 Task: Open Card Card0000000123 in Board Board0000000031 in Workspace WS0000000011 in Trello. Add Member nikrathi889@gmail.com to Card Card0000000123 in Board Board0000000031 in Workspace WS0000000011 in Trello. Add Orange Label titled Label0000000123 to Card Card0000000123 in Board Board0000000031 in Workspace WS0000000011 in Trello. Add Checklist CL0000000123 to Card Card0000000123 in Board Board0000000031 in Workspace WS0000000011 in Trello. Add Dates with Start Date as Jun 01 2023 and Due Date as Jun 30 2023 to Card Card0000000123 in Board Board0000000031 in Workspace WS0000000011 in Trello
Action: Mouse moved to (575, 72)
Screenshot: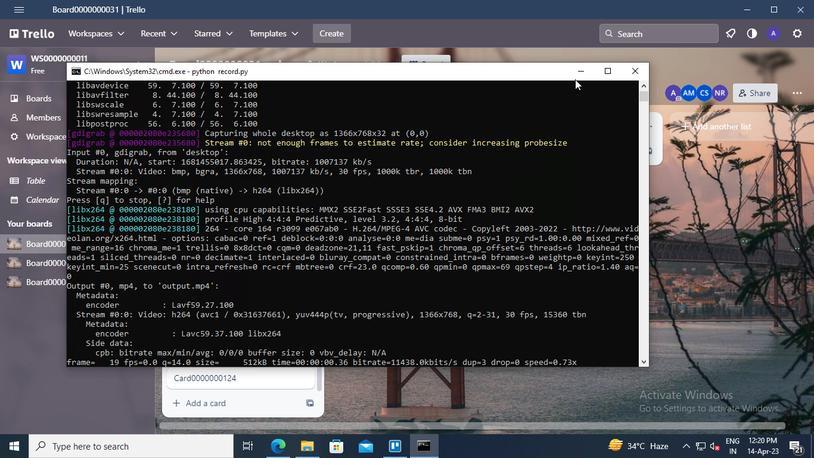 
Action: Mouse pressed left at (575, 72)
Screenshot: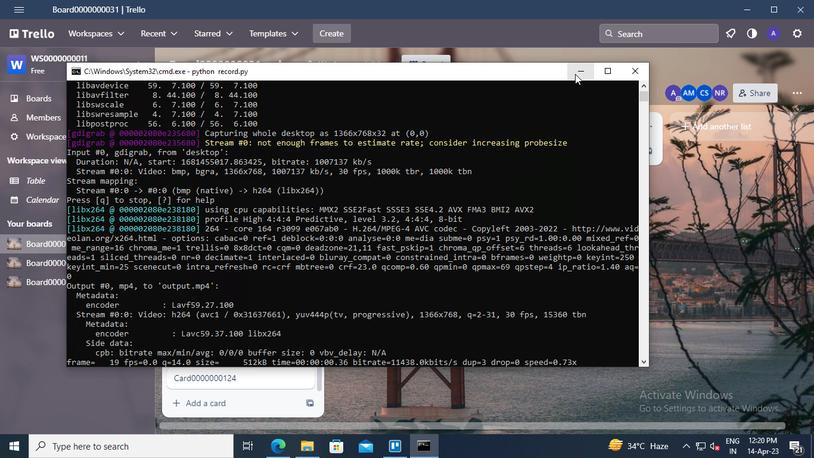 
Action: Mouse moved to (227, 354)
Screenshot: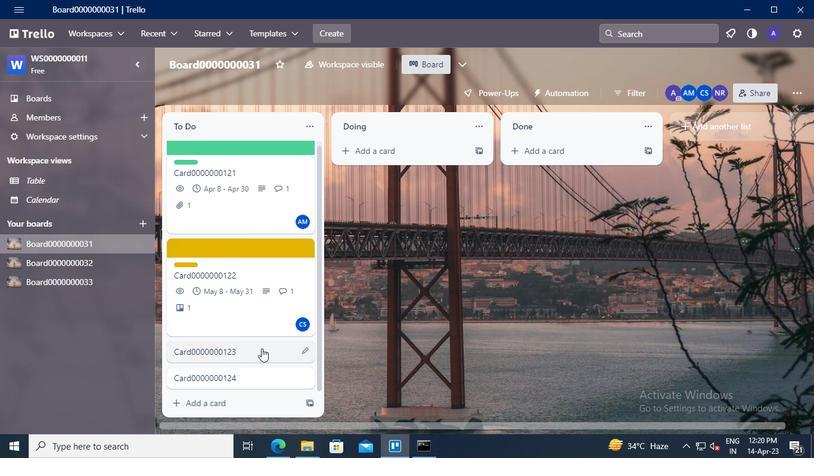 
Action: Mouse pressed left at (227, 354)
Screenshot: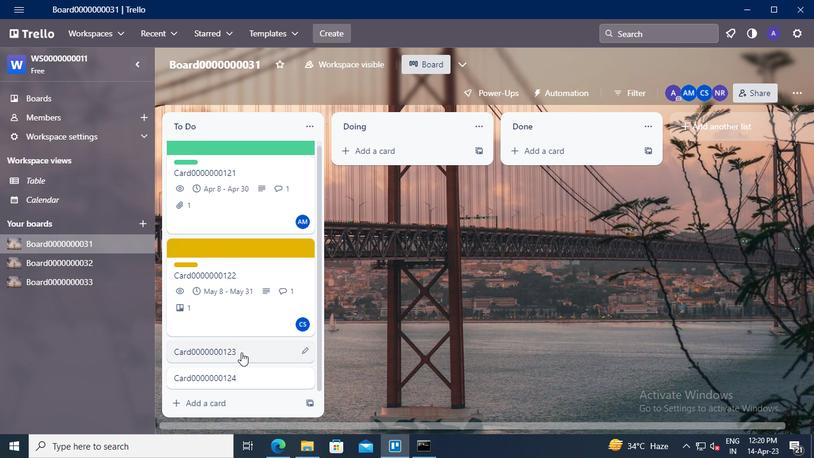 
Action: Mouse moved to (550, 150)
Screenshot: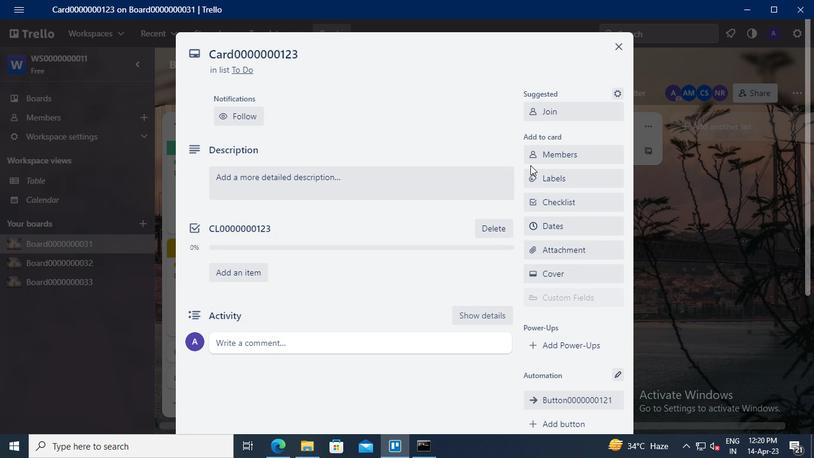 
Action: Mouse pressed left at (550, 150)
Screenshot: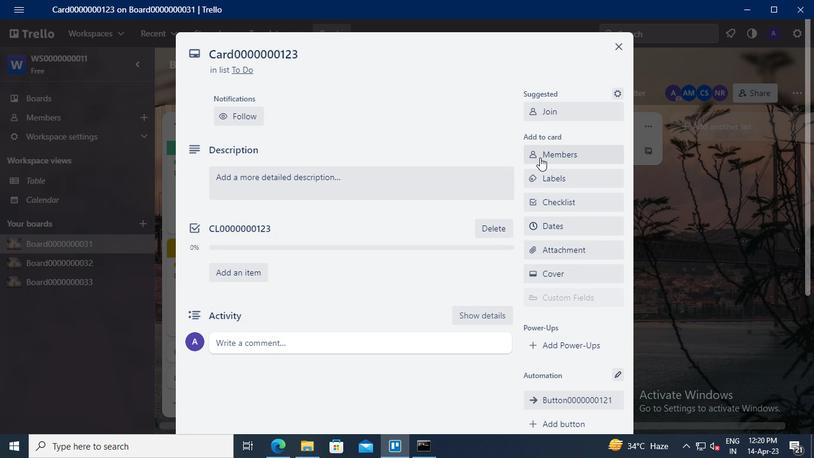 
Action: Mouse moved to (568, 208)
Screenshot: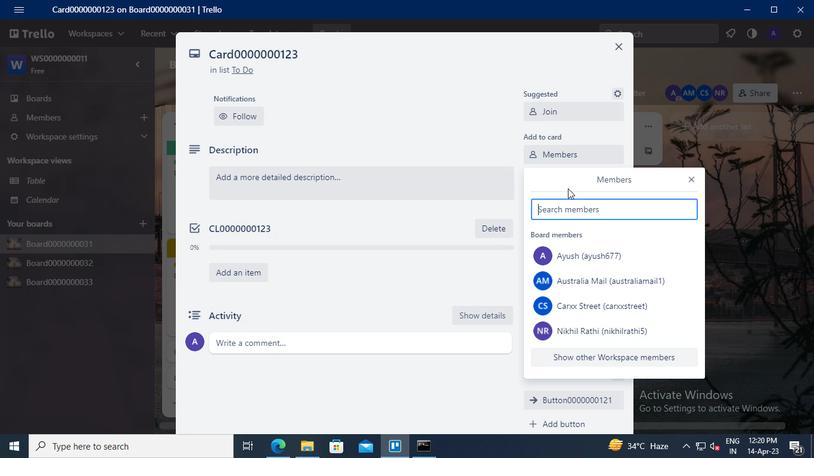 
Action: Mouse pressed left at (568, 208)
Screenshot: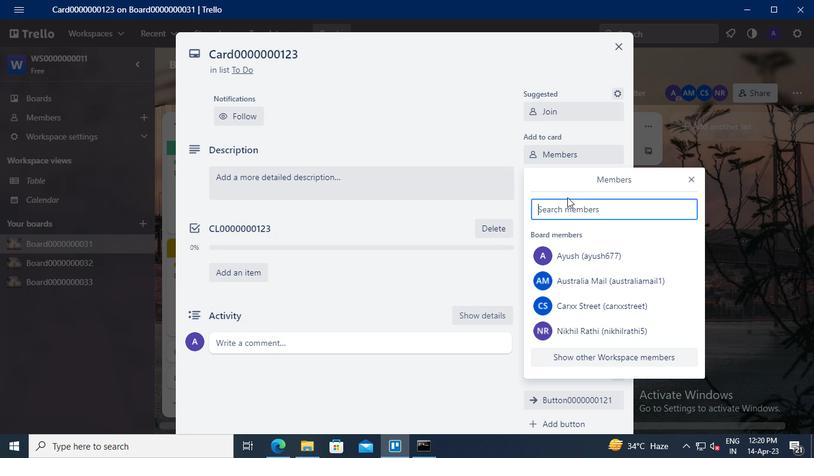 
Action: Keyboard Key.shift
Screenshot: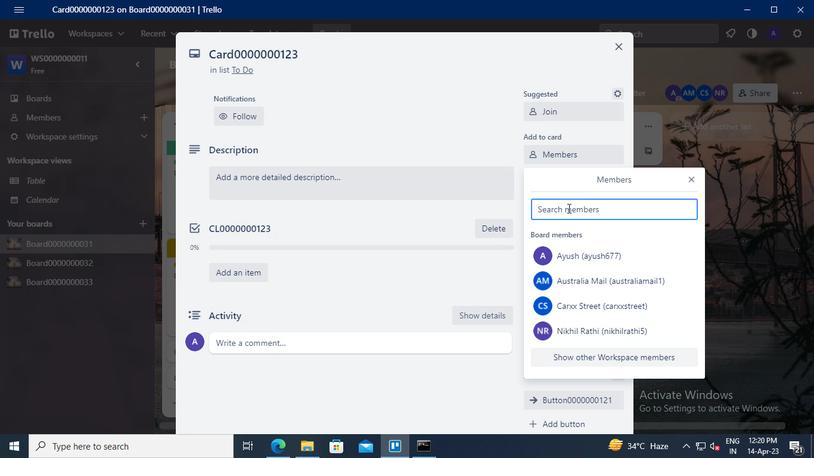 
Action: Keyboard N
Screenshot: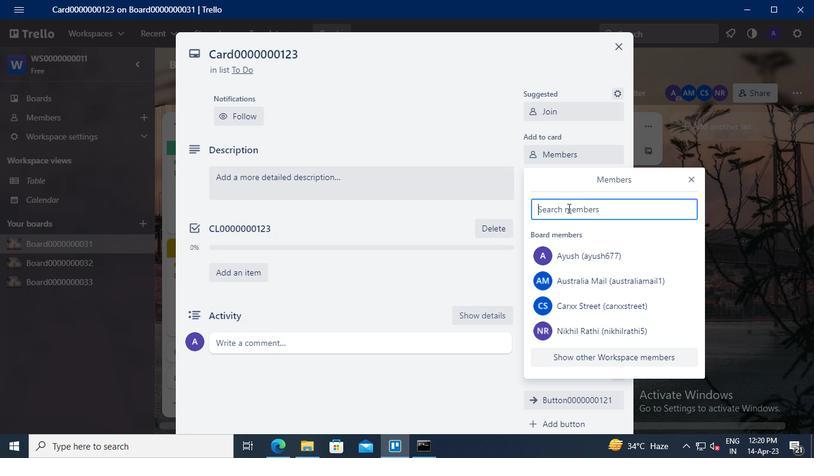
Action: Keyboard i
Screenshot: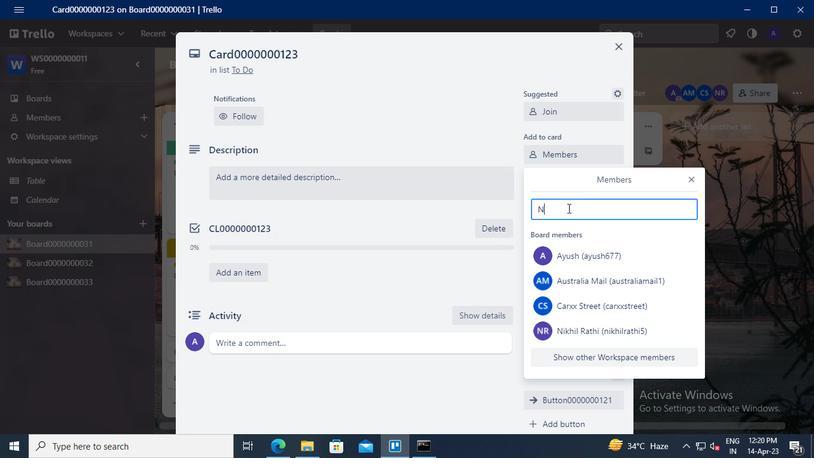 
Action: Keyboard k
Screenshot: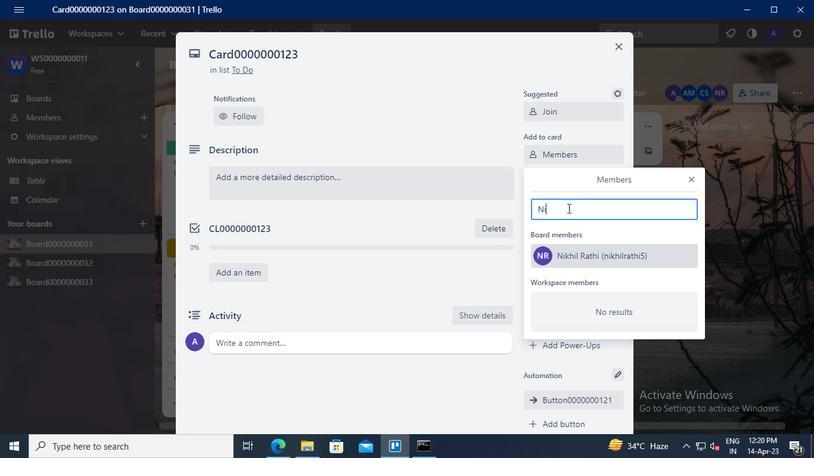 
Action: Keyboard h
Screenshot: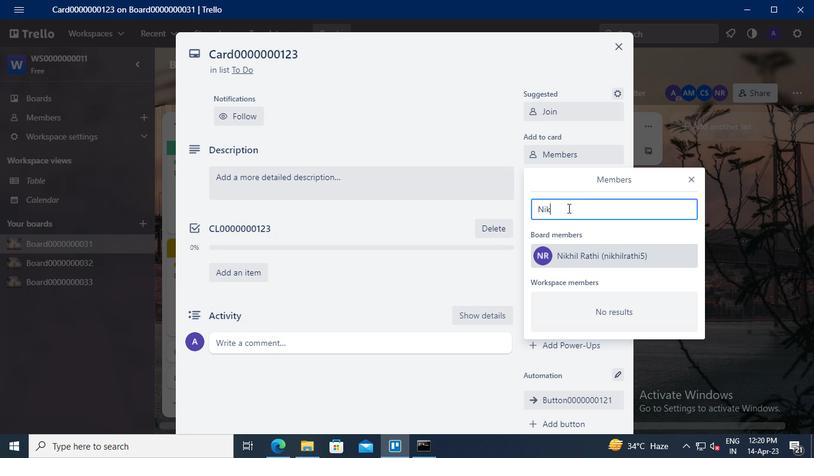 
Action: Keyboard i
Screenshot: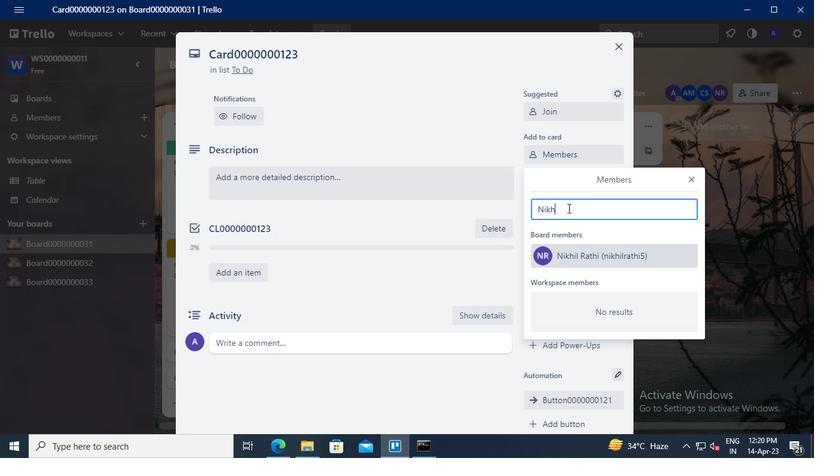 
Action: Keyboard l
Screenshot: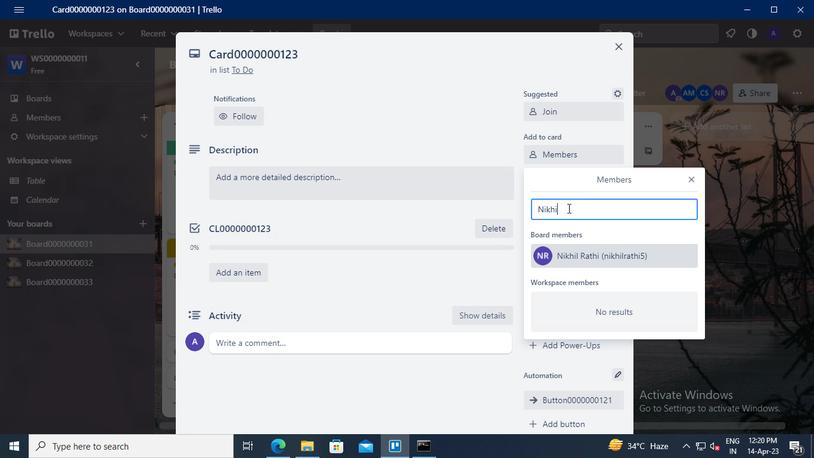 
Action: Mouse moved to (596, 253)
Screenshot: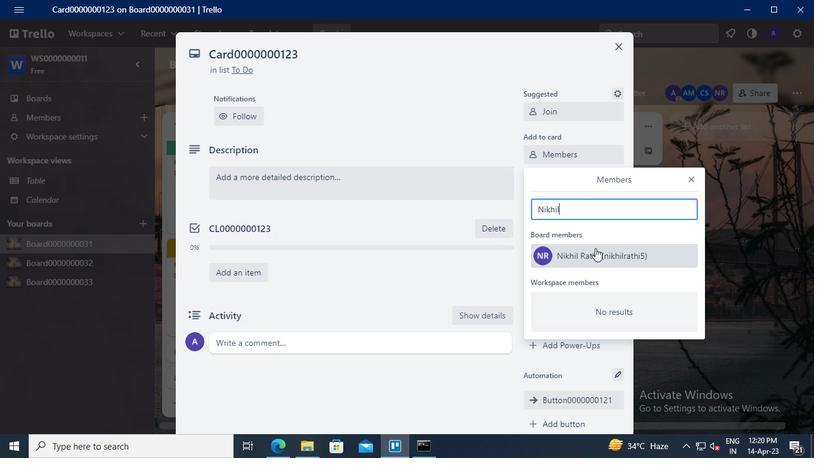 
Action: Mouse pressed left at (596, 253)
Screenshot: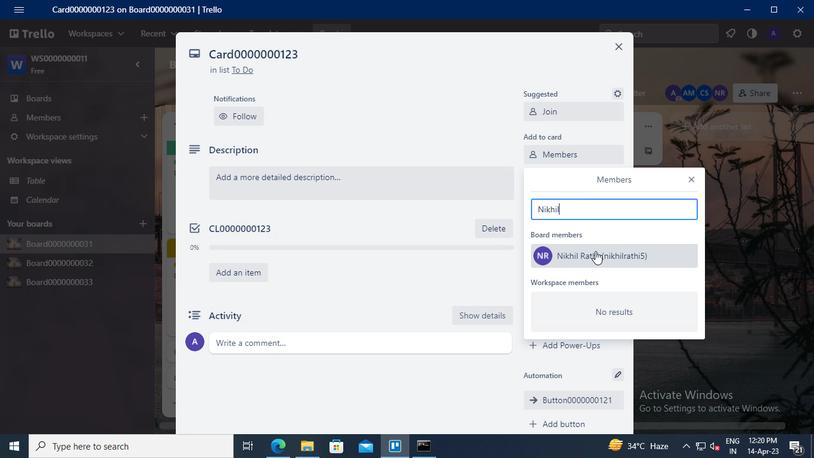 
Action: Mouse moved to (694, 180)
Screenshot: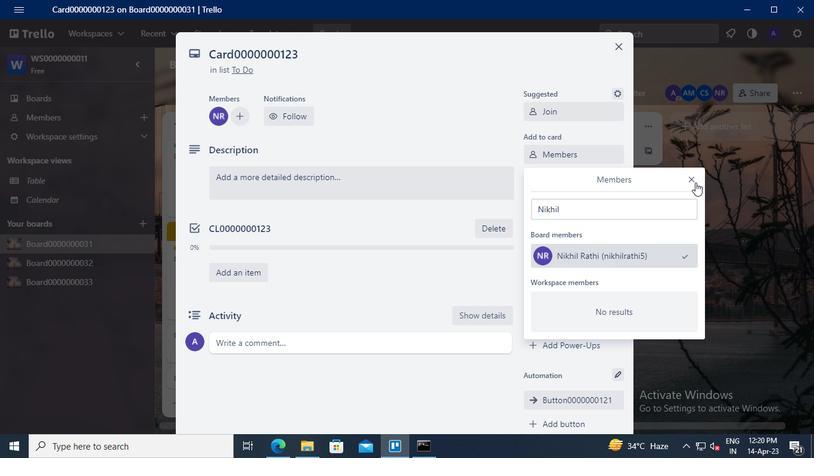 
Action: Mouse pressed left at (694, 180)
Screenshot: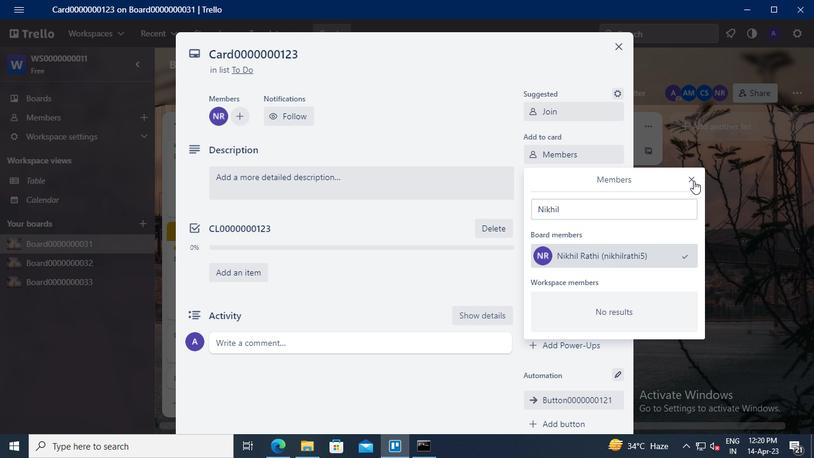 
Action: Mouse moved to (563, 177)
Screenshot: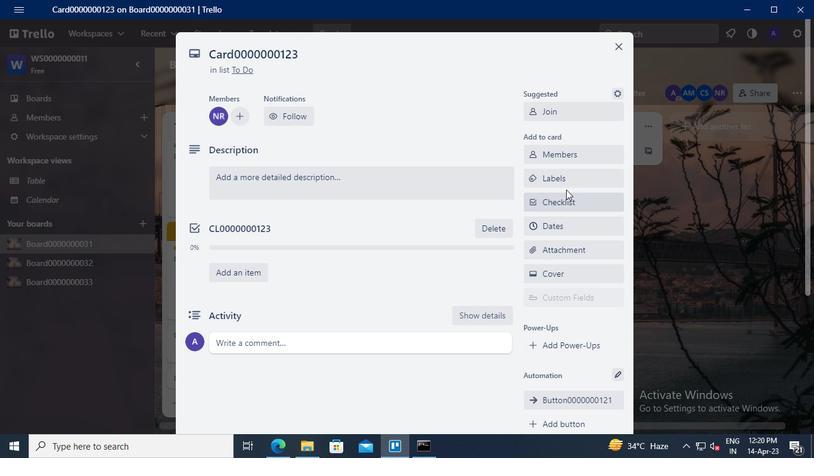 
Action: Mouse pressed left at (563, 177)
Screenshot: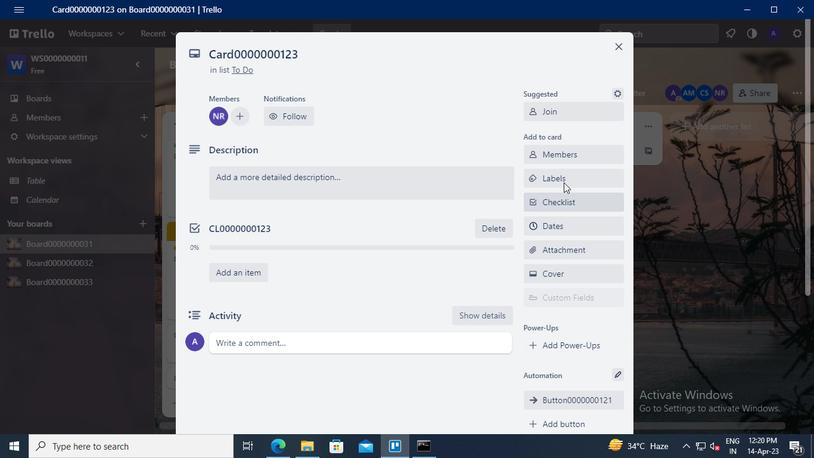 
Action: Mouse moved to (622, 313)
Screenshot: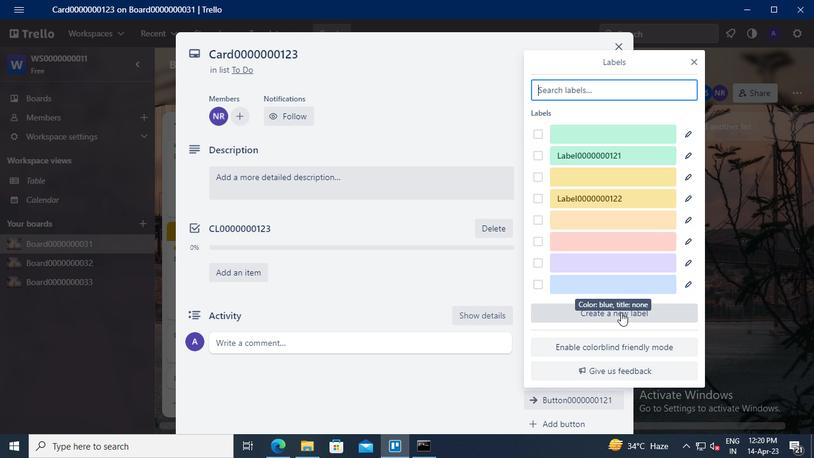 
Action: Mouse pressed left at (622, 313)
Screenshot: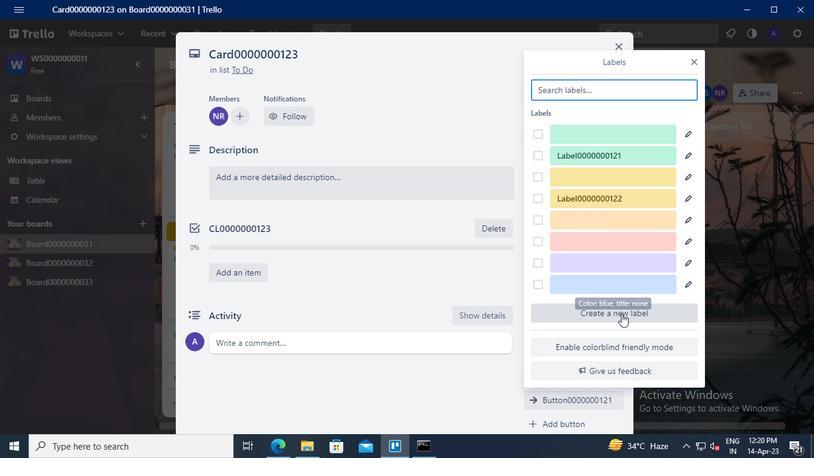 
Action: Mouse moved to (588, 172)
Screenshot: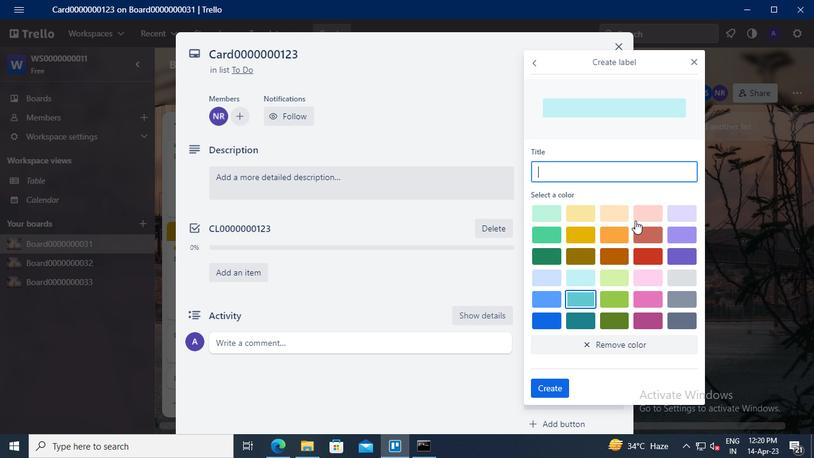 
Action: Mouse pressed left at (588, 172)
Screenshot: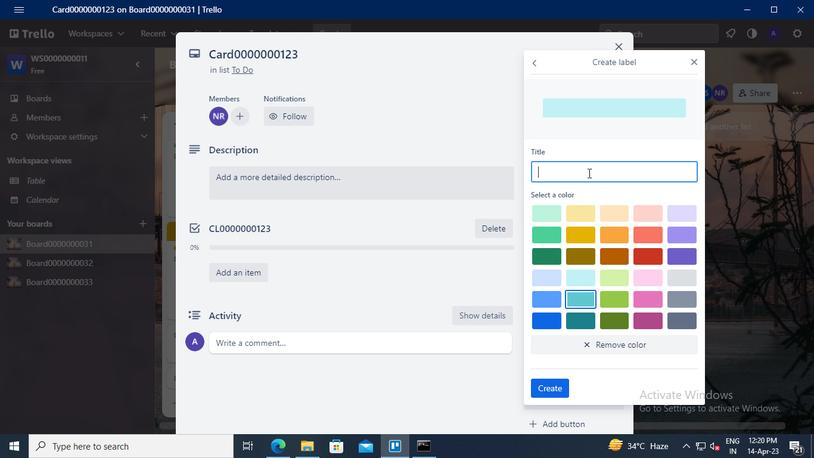 
Action: Mouse moved to (588, 171)
Screenshot: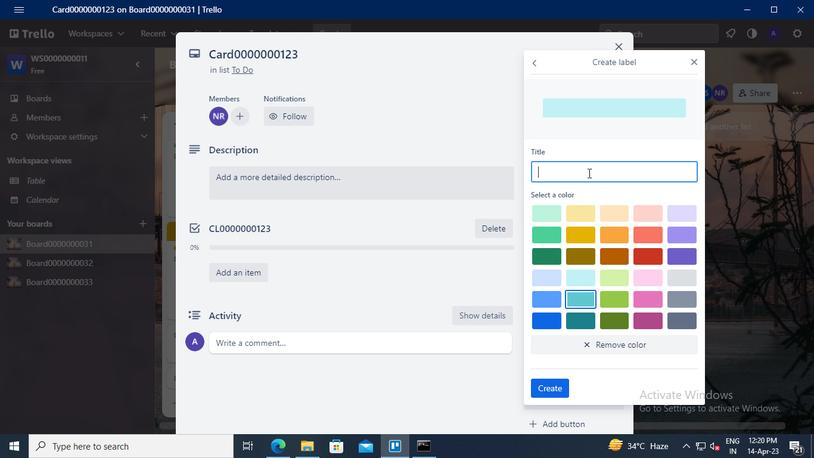 
Action: Keyboard Key.shift
Screenshot: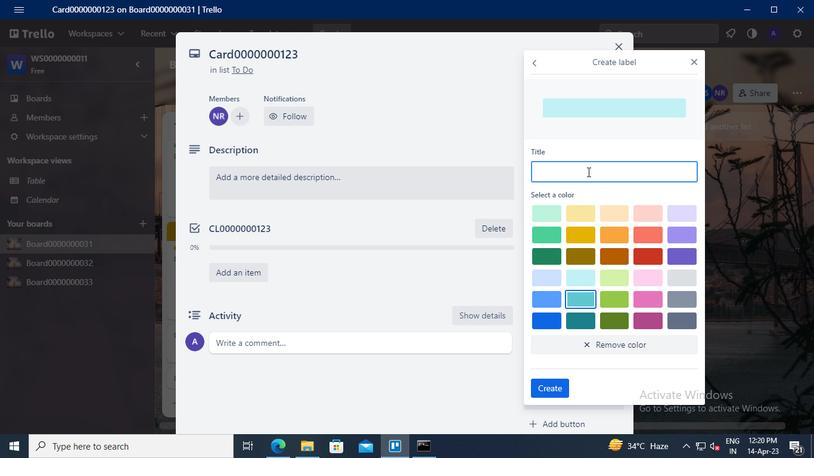 
Action: Keyboard L
Screenshot: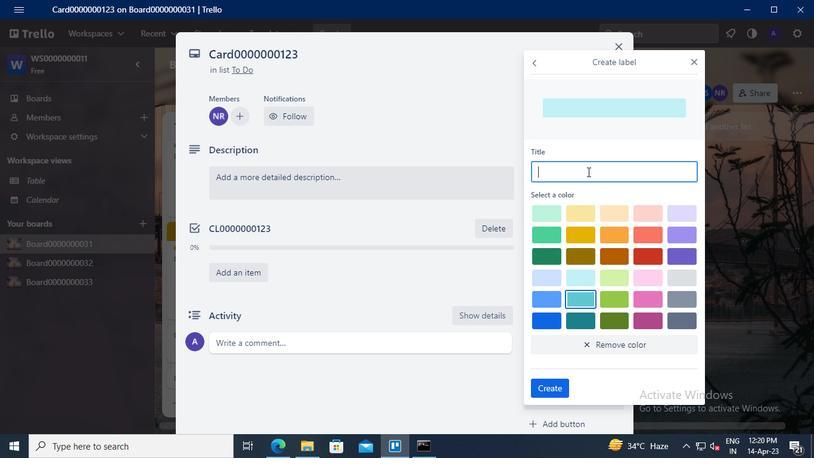 
Action: Keyboard a
Screenshot: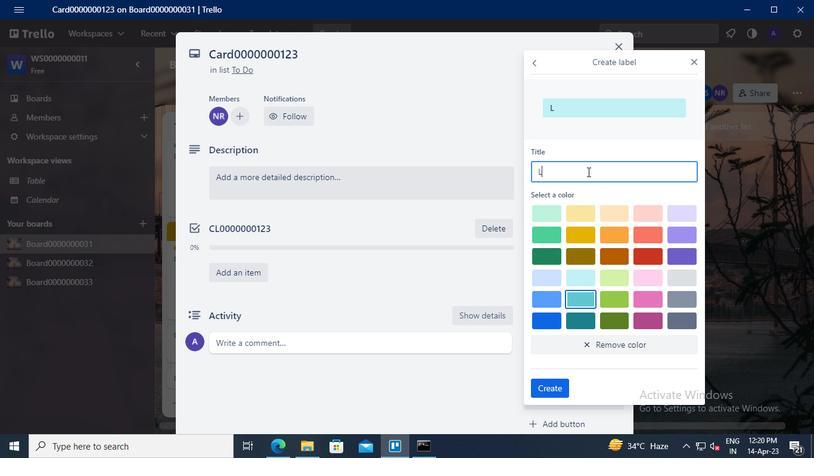 
Action: Keyboard b
Screenshot: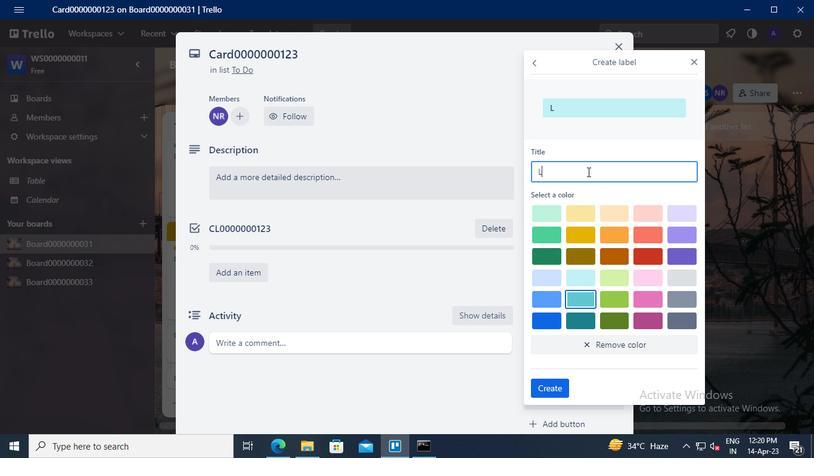 
Action: Keyboard e
Screenshot: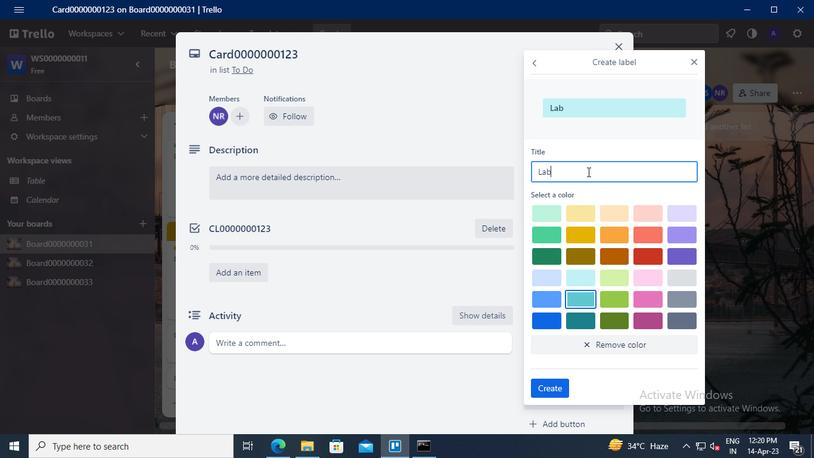 
Action: Keyboard l
Screenshot: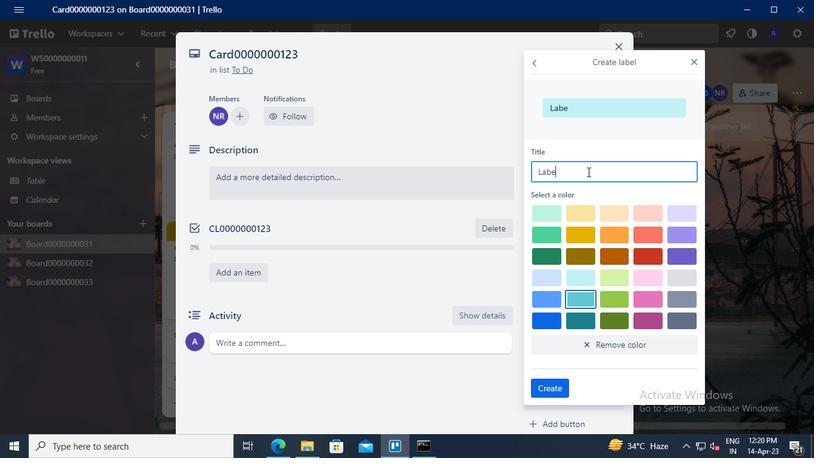 
Action: Keyboard <96>
Screenshot: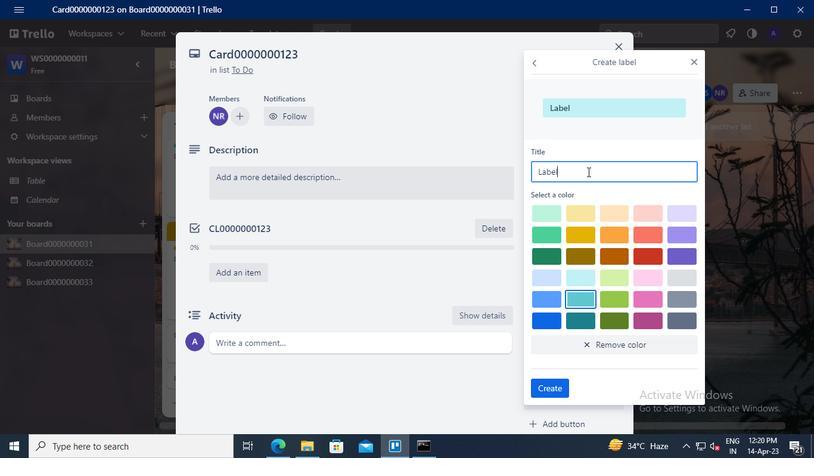 
Action: Keyboard <96>
Screenshot: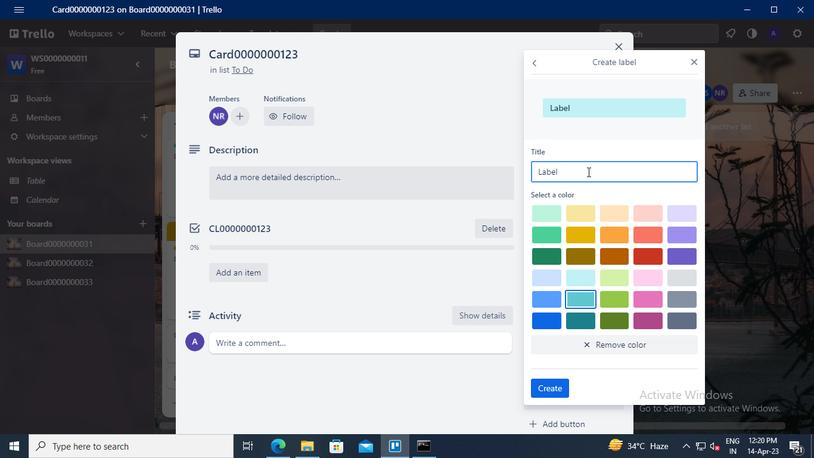 
Action: Keyboard <96>
Screenshot: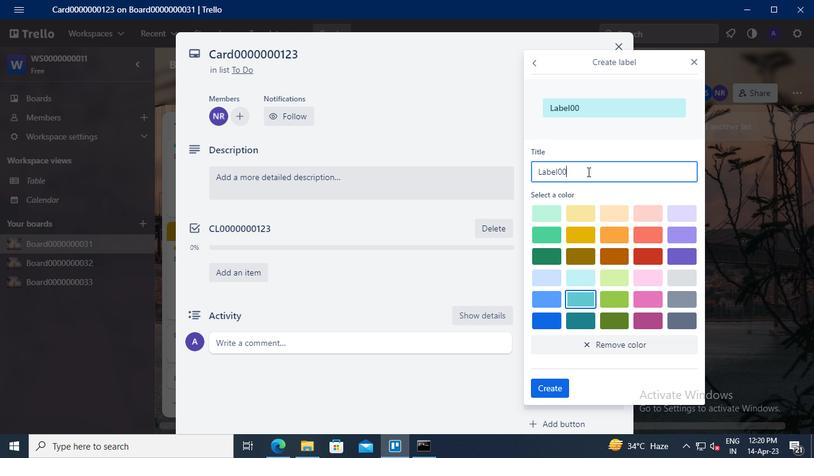 
Action: Keyboard <96>
Screenshot: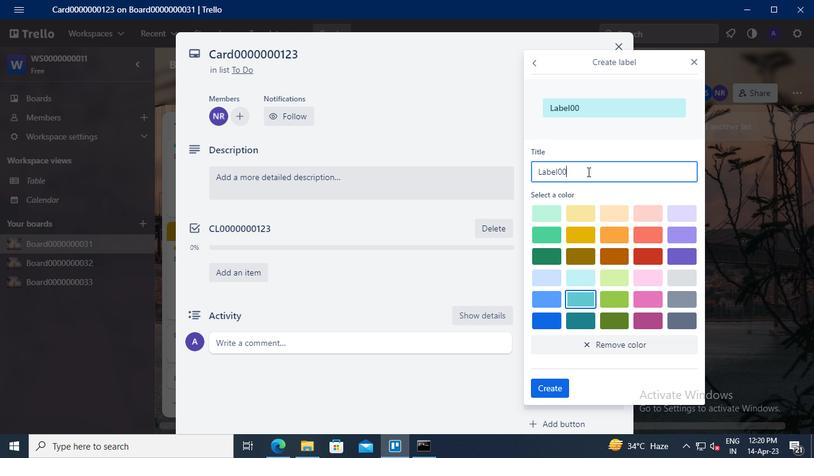 
Action: Keyboard <96>
Screenshot: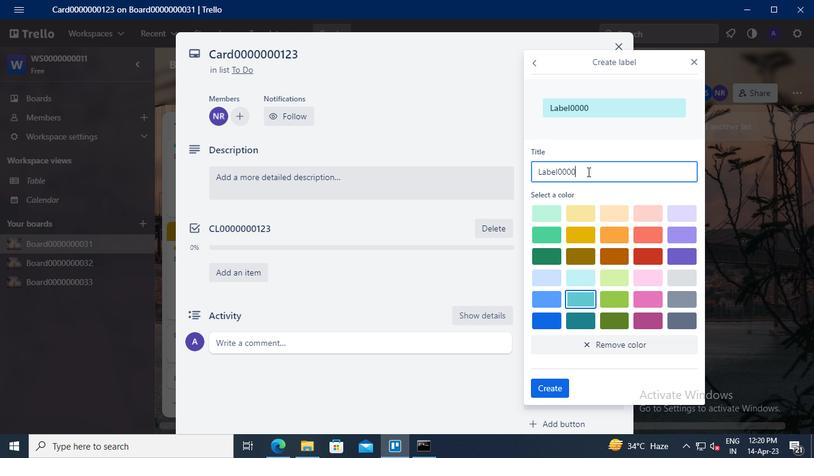 
Action: Keyboard <96>
Screenshot: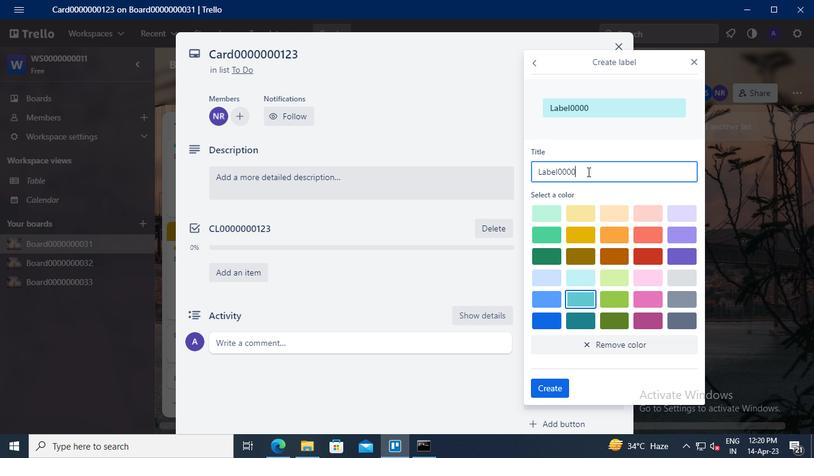 
Action: Keyboard <96>
Screenshot: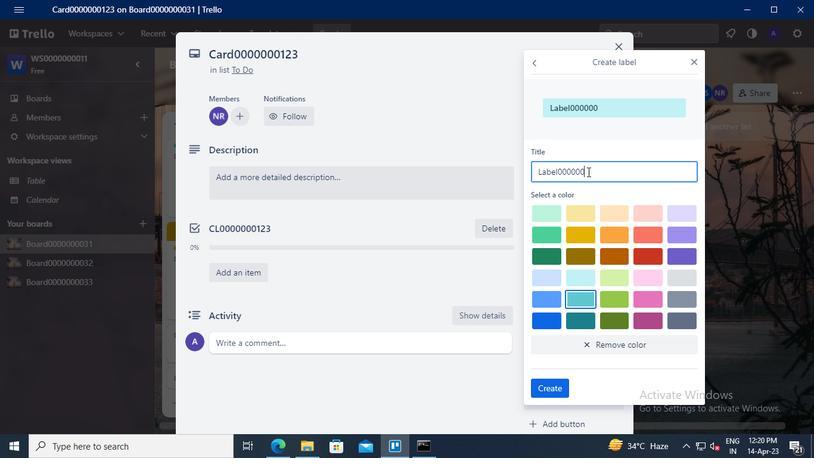 
Action: Keyboard <97>
Screenshot: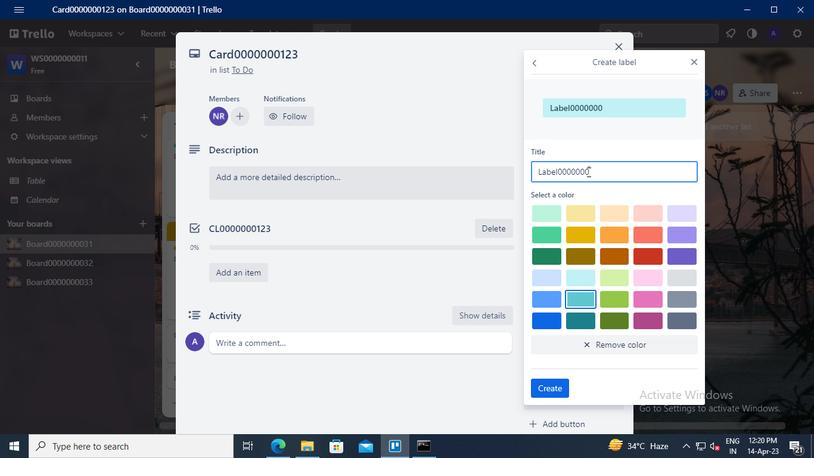 
Action: Keyboard <98>
Screenshot: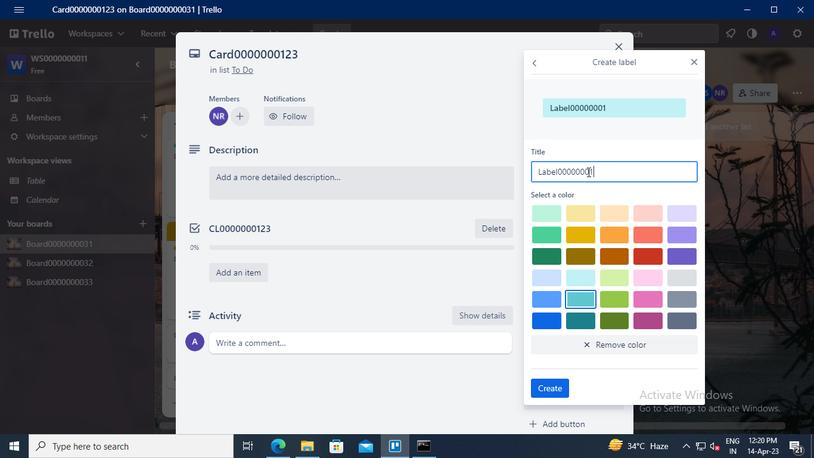 
Action: Keyboard <99>
Screenshot: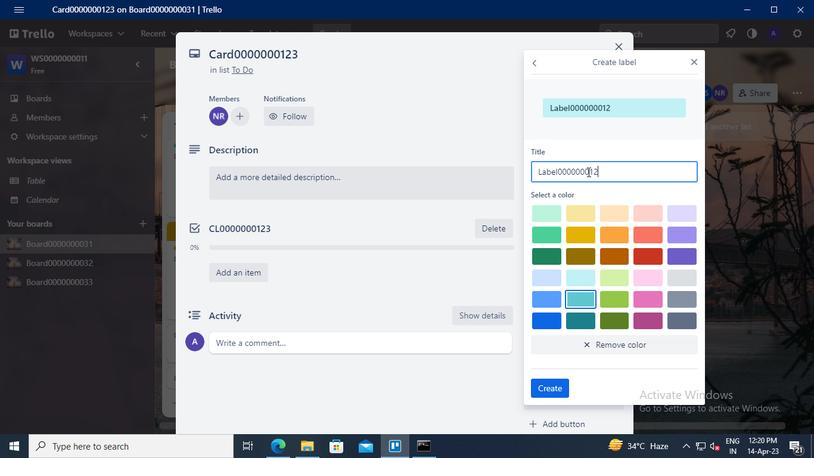 
Action: Mouse moved to (607, 233)
Screenshot: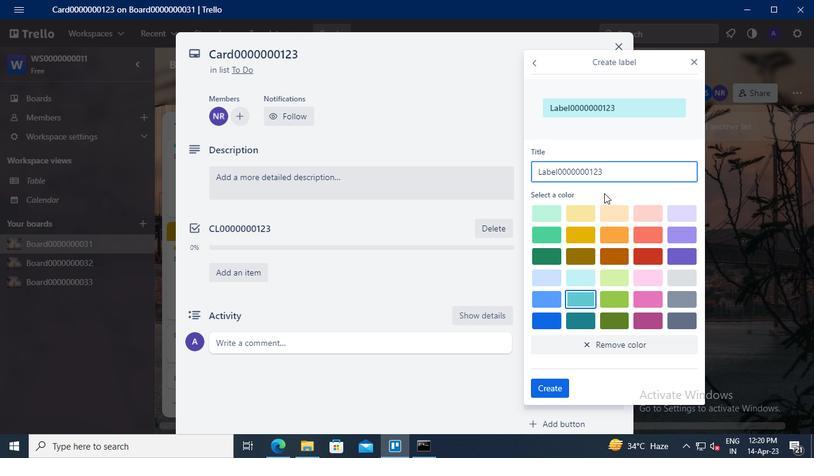 
Action: Mouse pressed left at (607, 233)
Screenshot: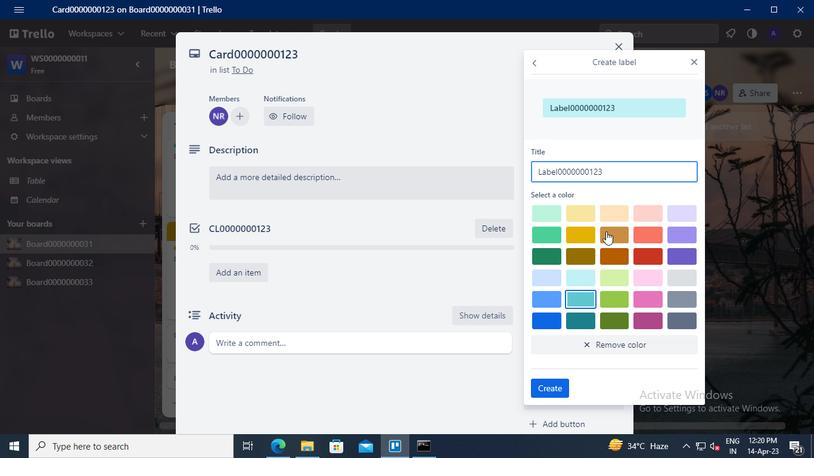 
Action: Mouse moved to (547, 391)
Screenshot: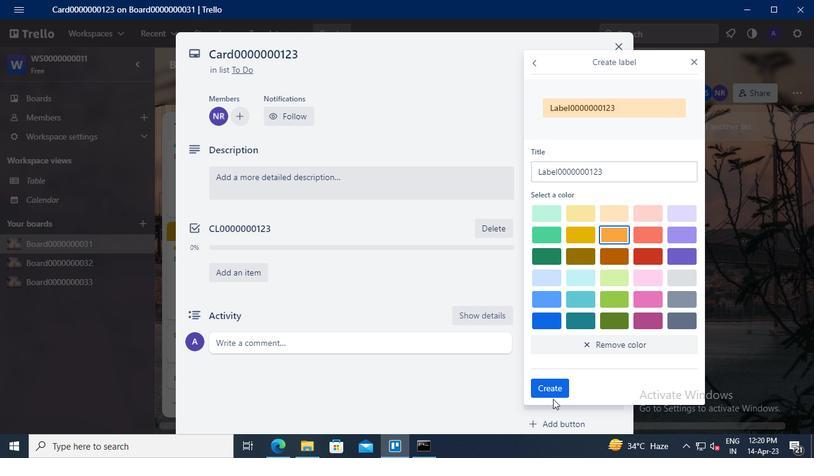 
Action: Mouse pressed left at (547, 391)
Screenshot: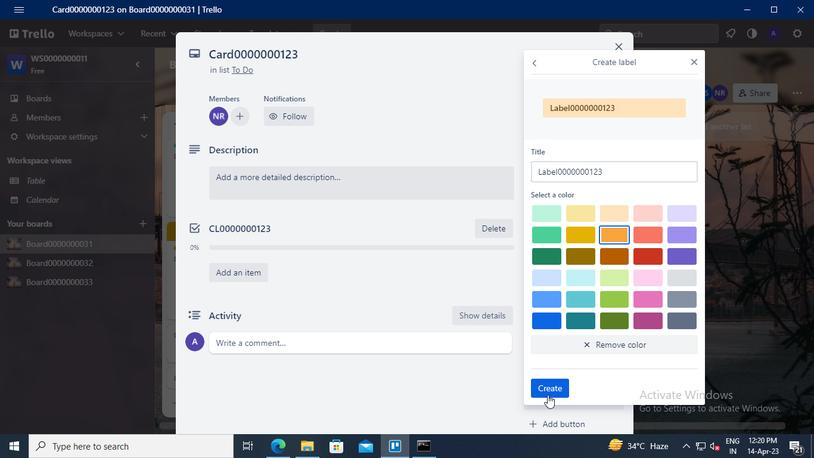 
Action: Mouse moved to (696, 60)
Screenshot: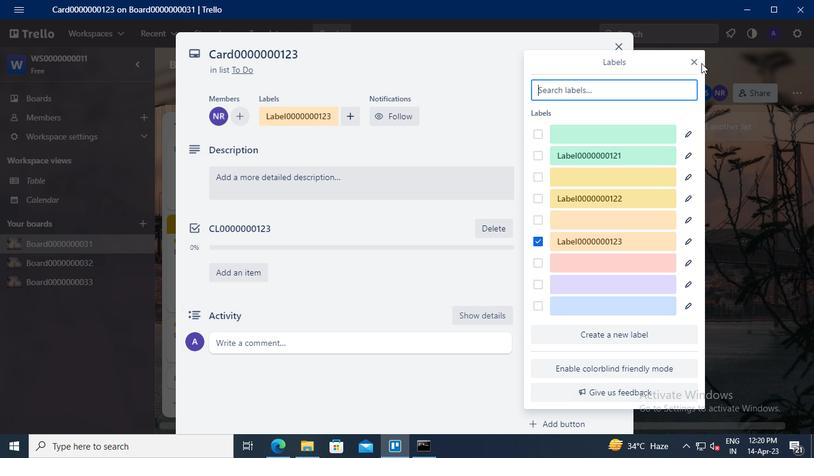
Action: Mouse pressed left at (696, 60)
Screenshot: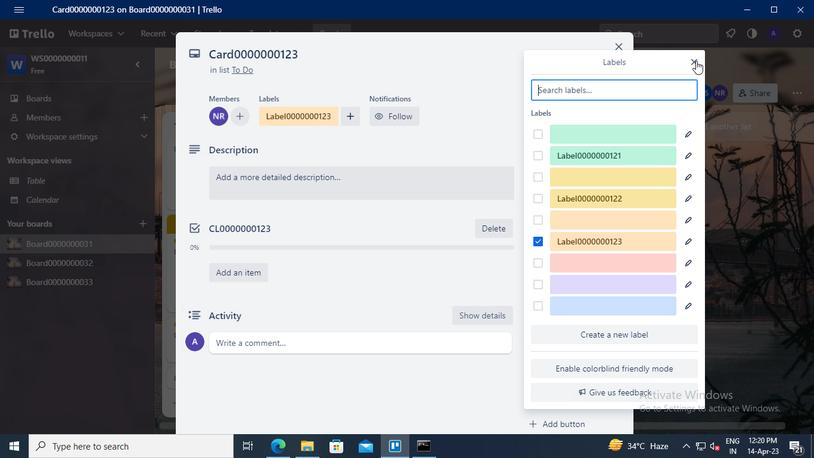 
Action: Mouse moved to (558, 201)
Screenshot: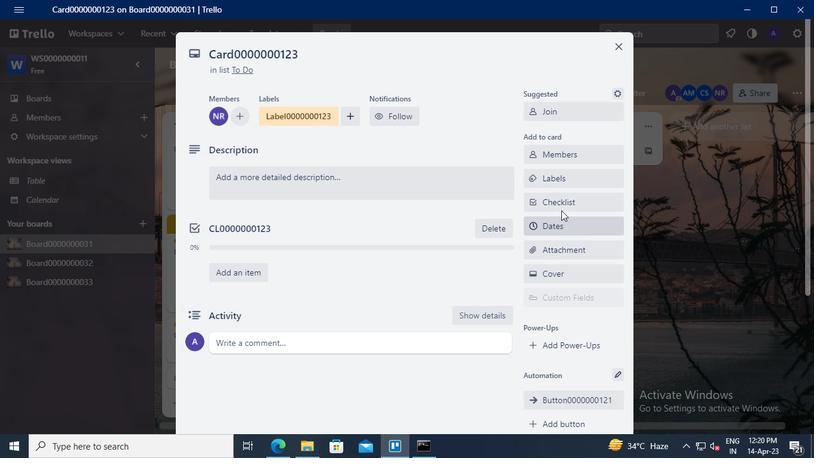 
Action: Mouse pressed left at (558, 201)
Screenshot: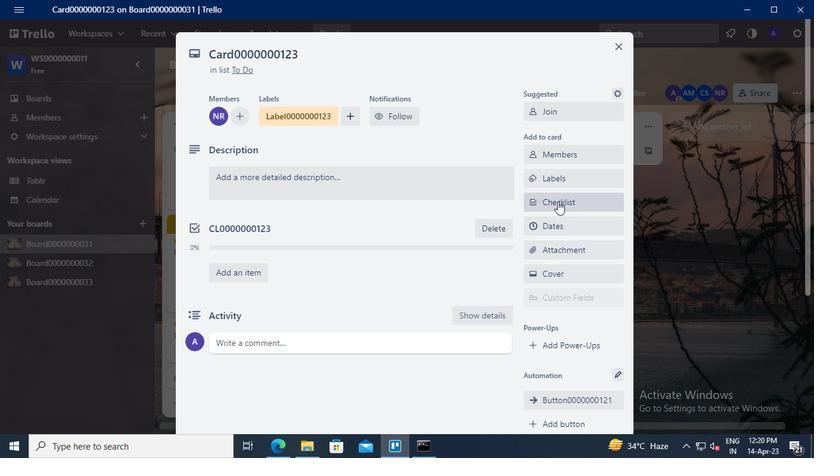
Action: Keyboard Key.backspace
Screenshot: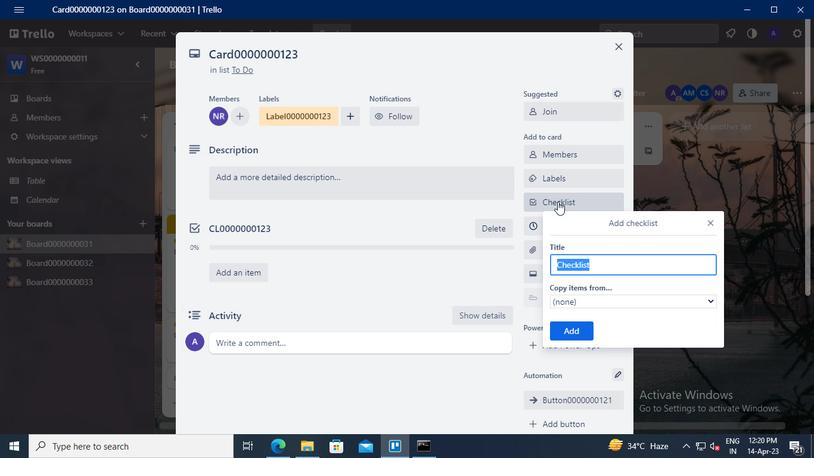 
Action: Keyboard Key.shift
Screenshot: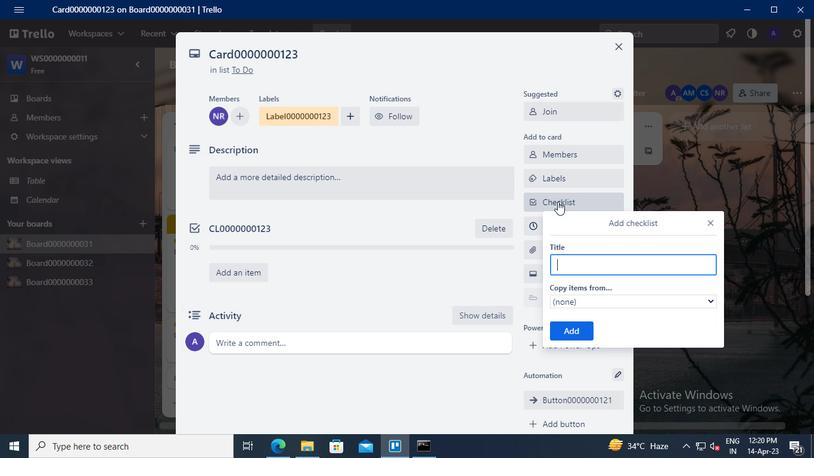 
Action: Keyboard C
Screenshot: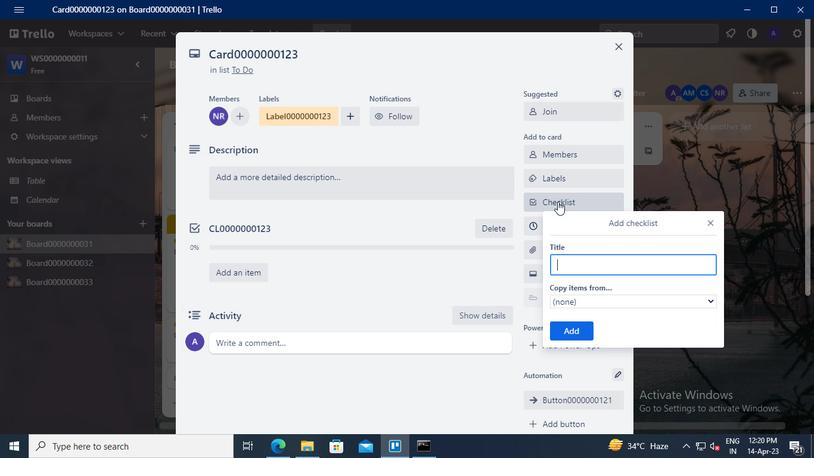 
Action: Keyboard L
Screenshot: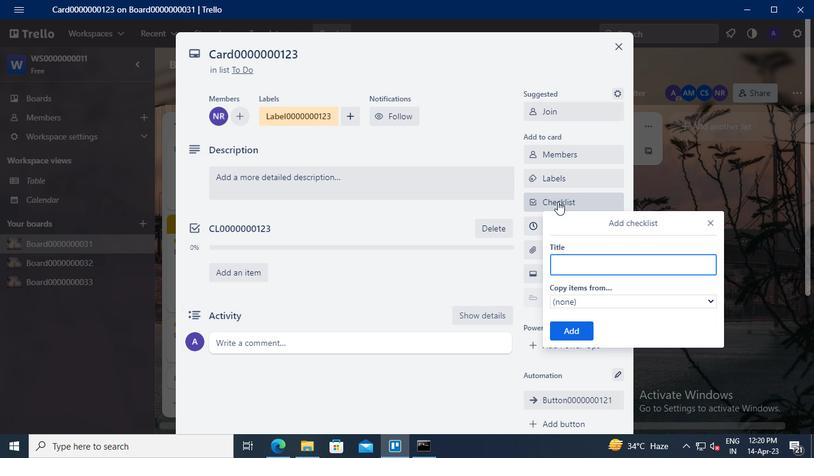 
Action: Keyboard <96>
Screenshot: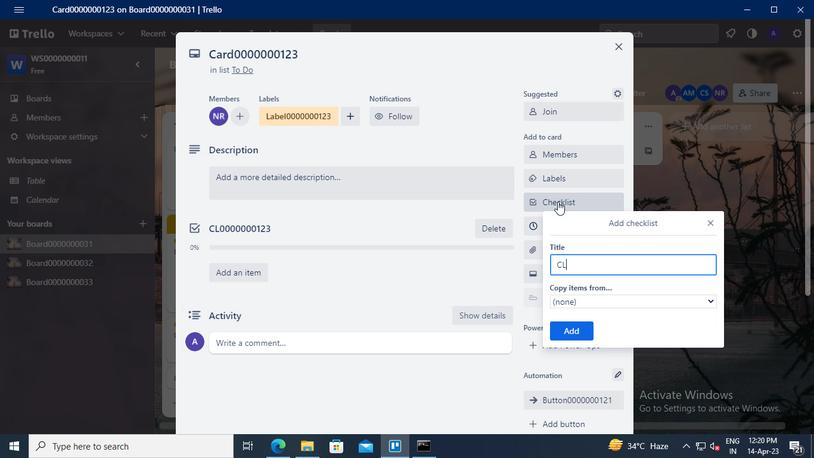 
Action: Keyboard <96>
Screenshot: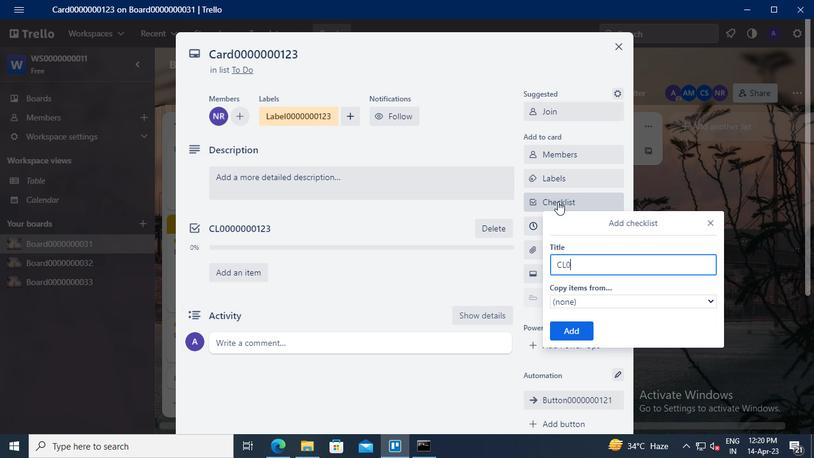 
Action: Keyboard <96>
Screenshot: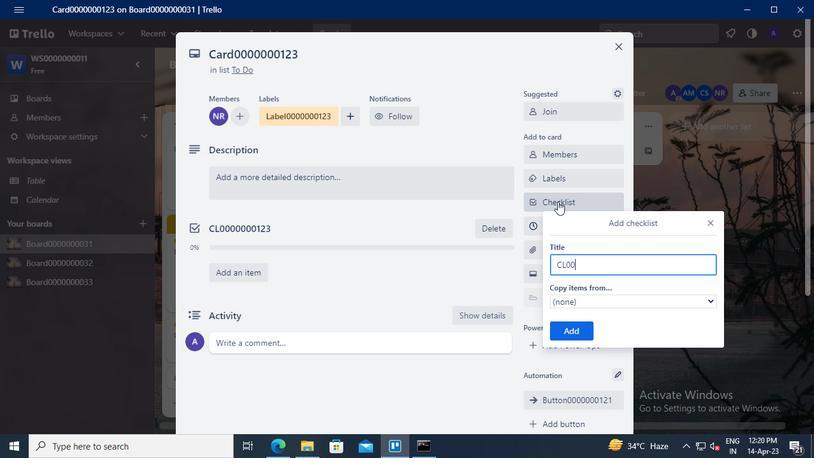 
Action: Keyboard <96>
Screenshot: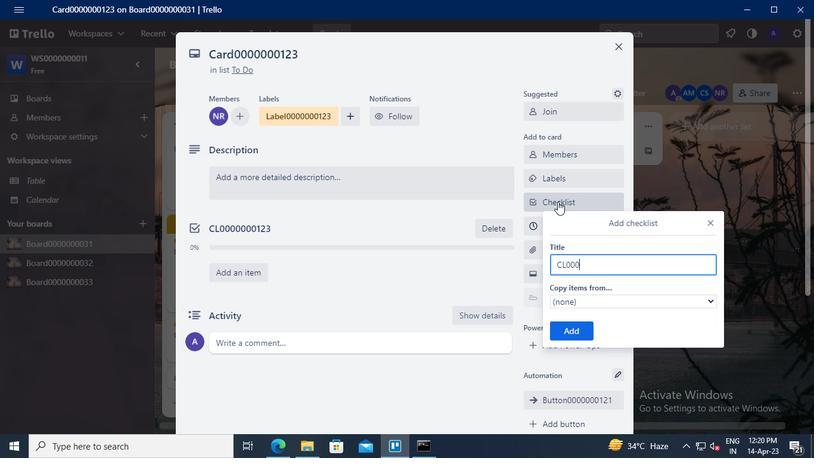 
Action: Keyboard <96>
Screenshot: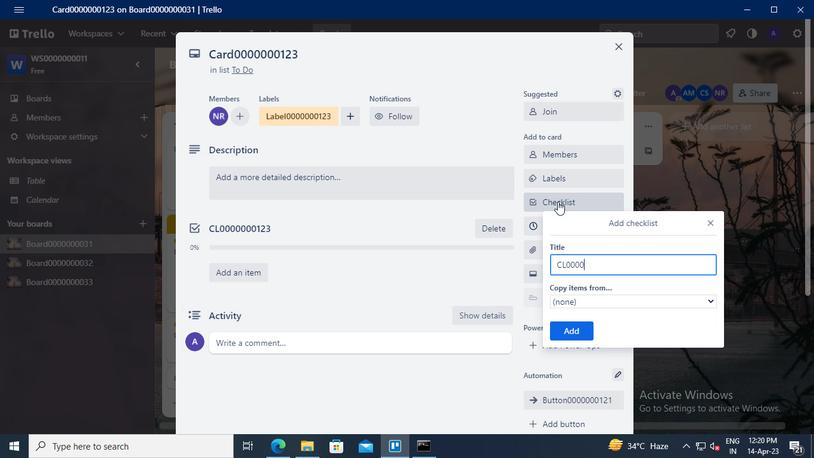 
Action: Keyboard <96>
Screenshot: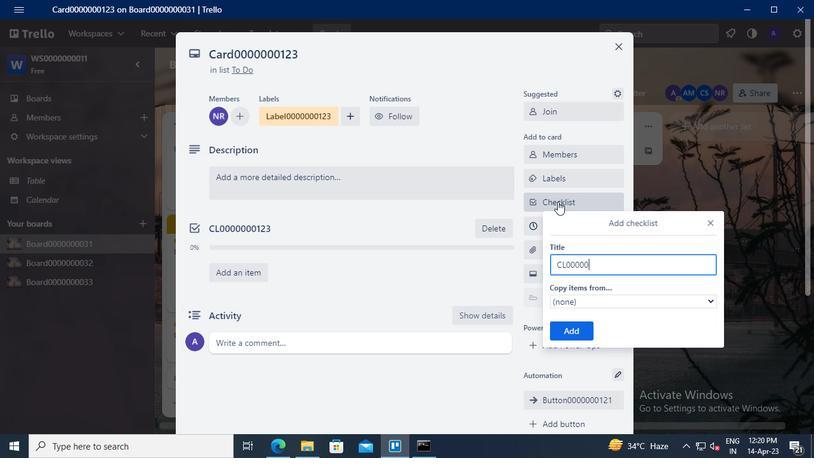 
Action: Keyboard <96>
Screenshot: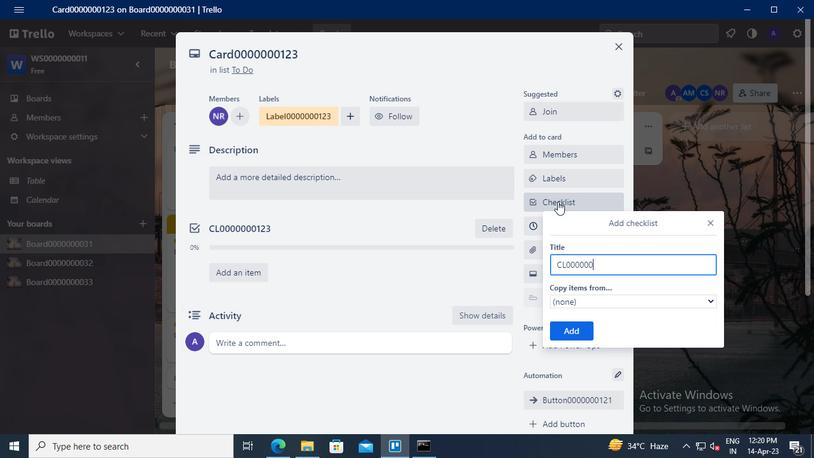 
Action: Keyboard <97>
Screenshot: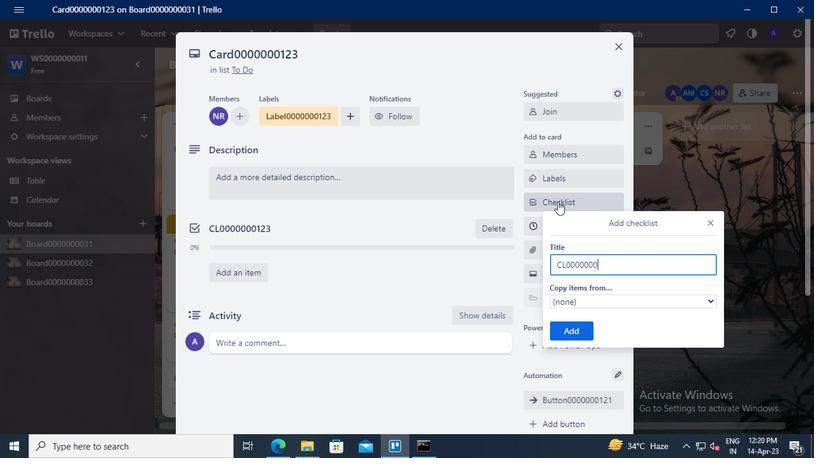 
Action: Keyboard <98>
Screenshot: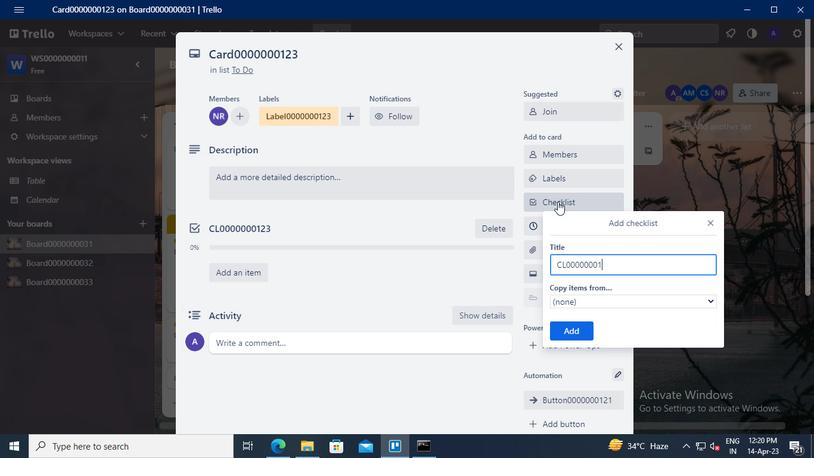 
Action: Keyboard <99>
Screenshot: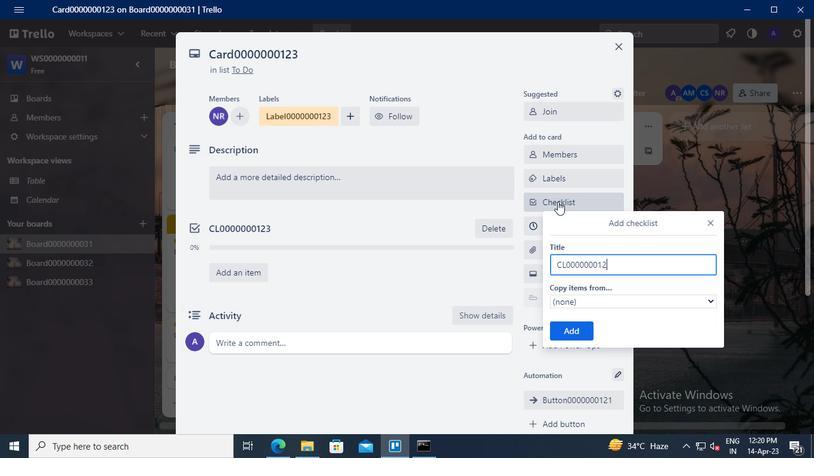 
Action: Mouse moved to (578, 329)
Screenshot: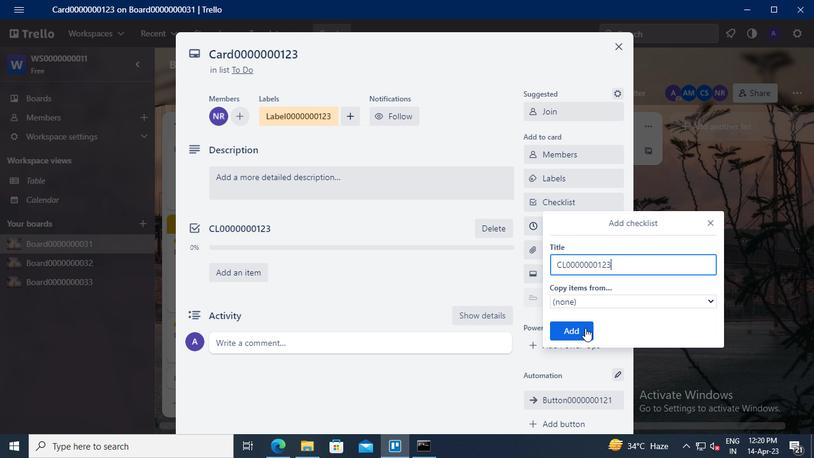 
Action: Mouse pressed left at (578, 329)
Screenshot: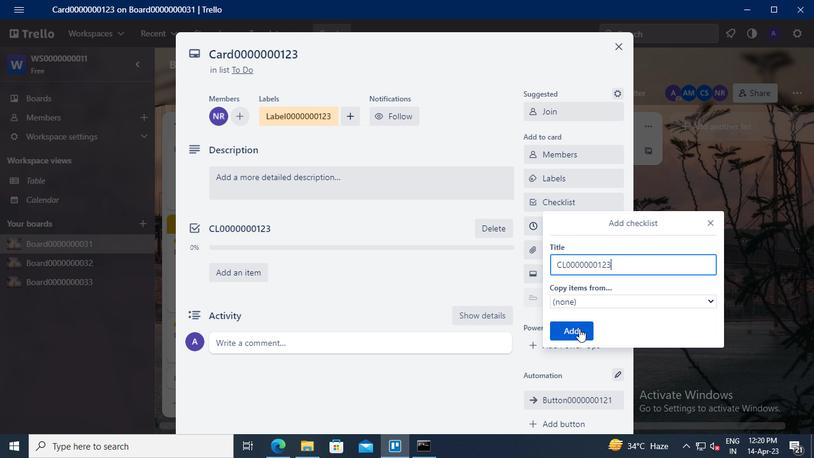 
Action: Mouse moved to (558, 225)
Screenshot: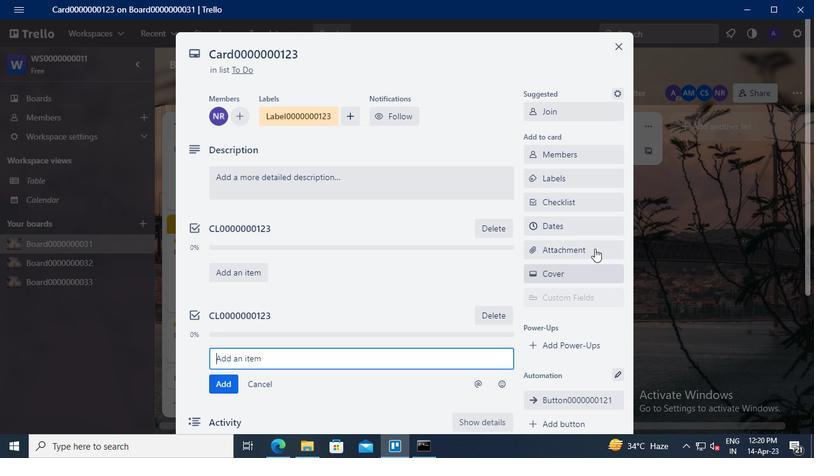 
Action: Mouse pressed left at (558, 225)
Screenshot: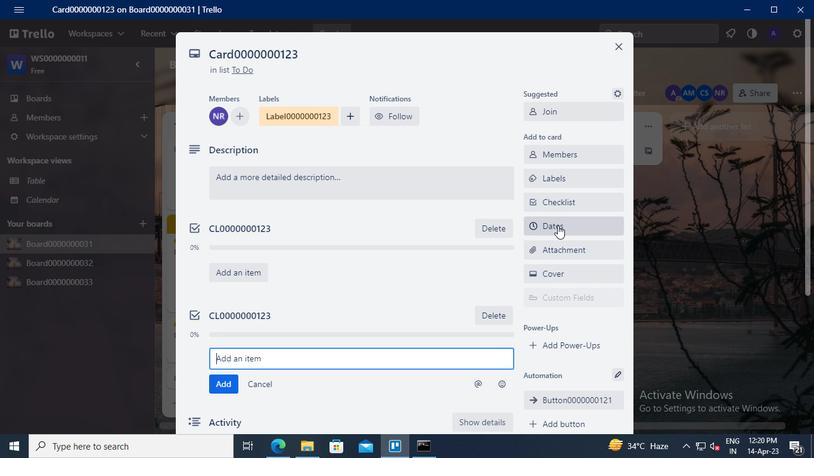 
Action: Mouse moved to (535, 278)
Screenshot: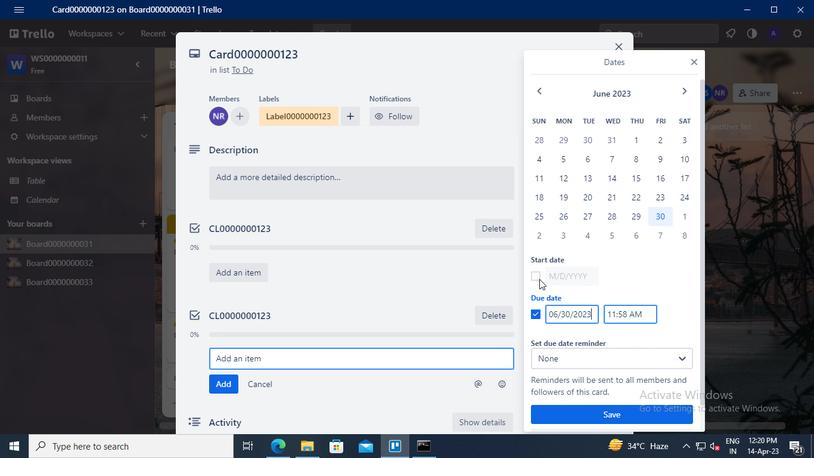 
Action: Mouse pressed left at (535, 278)
Screenshot: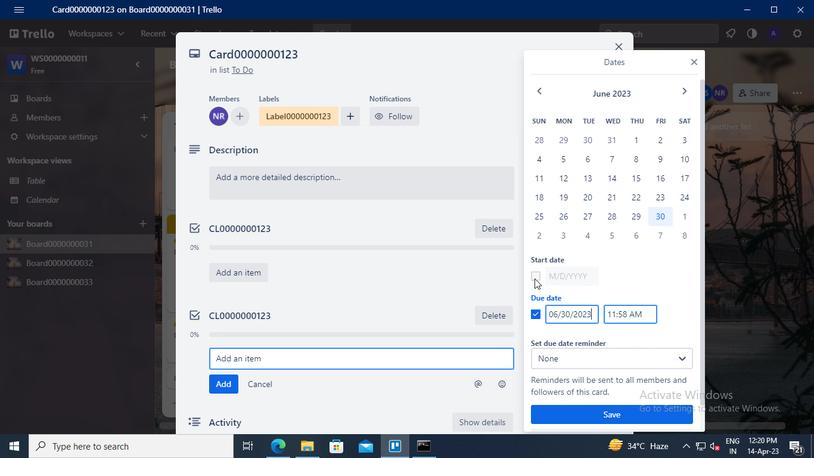 
Action: Mouse moved to (567, 275)
Screenshot: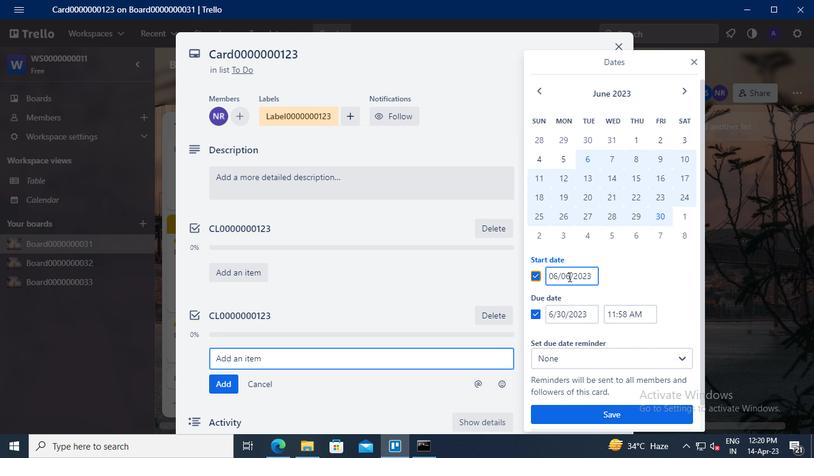 
Action: Mouse pressed left at (567, 275)
Screenshot: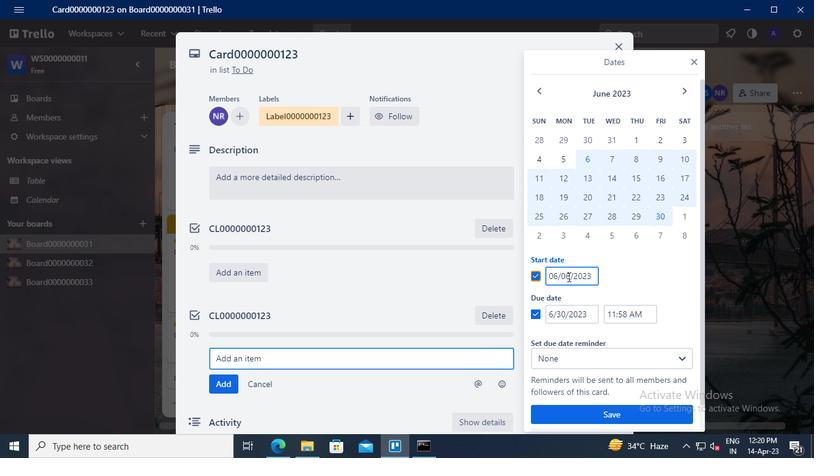 
Action: Mouse moved to (579, 252)
Screenshot: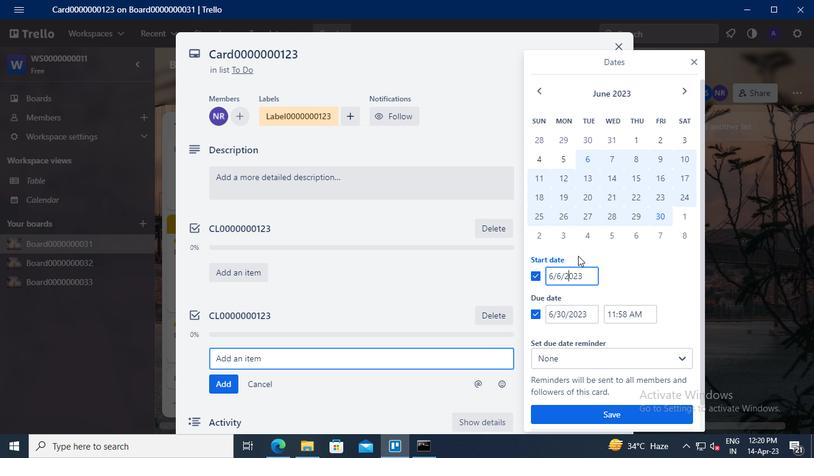 
Action: Keyboard Key.left
Screenshot: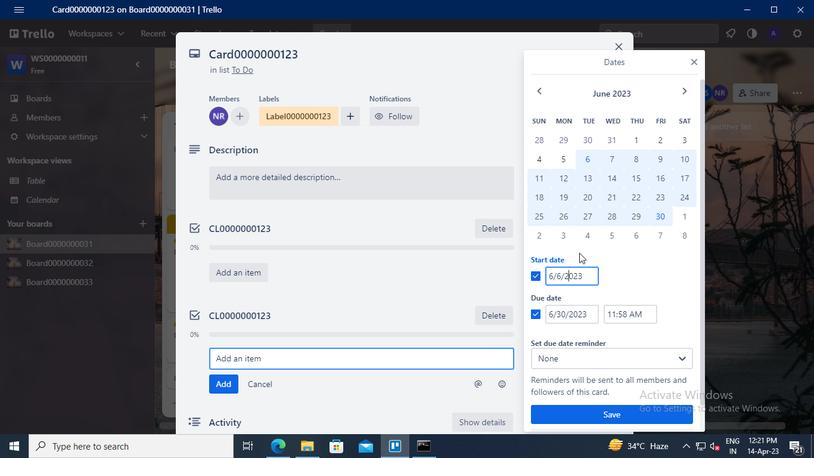 
Action: Keyboard Key.left
Screenshot: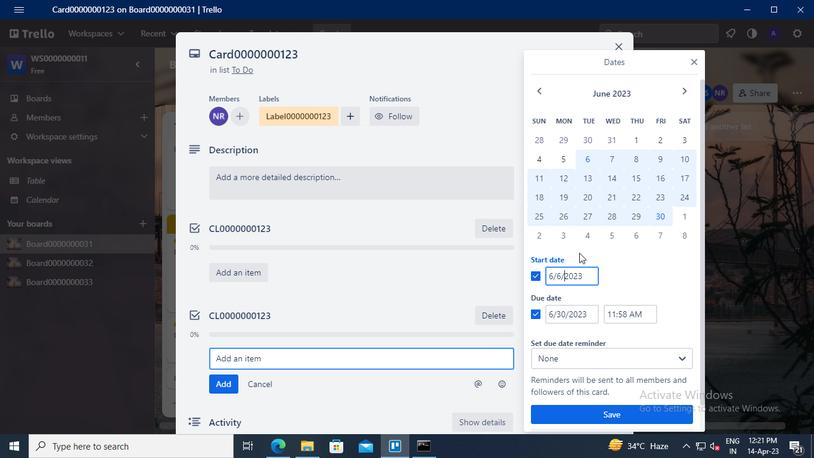 
Action: Keyboard Key.backspace
Screenshot: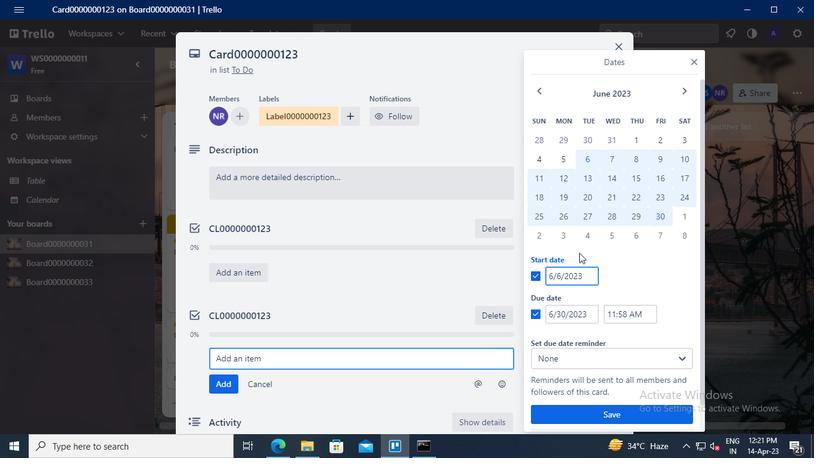 
Action: Keyboard <97>
Screenshot: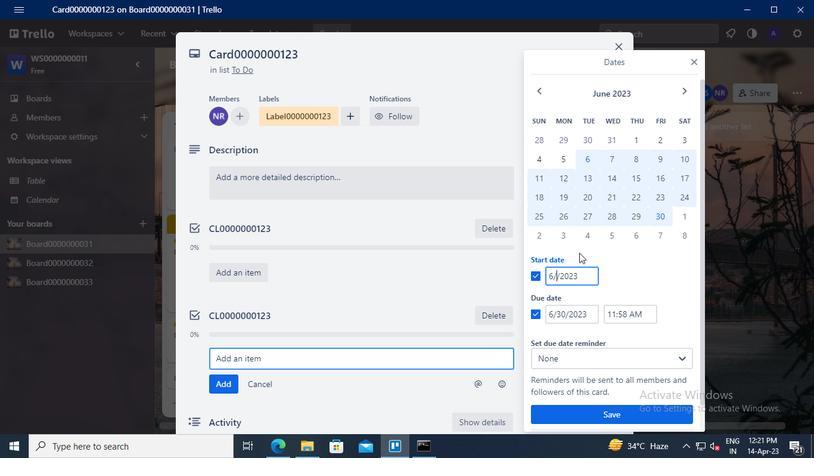 
Action: Keyboard Key.left
Screenshot: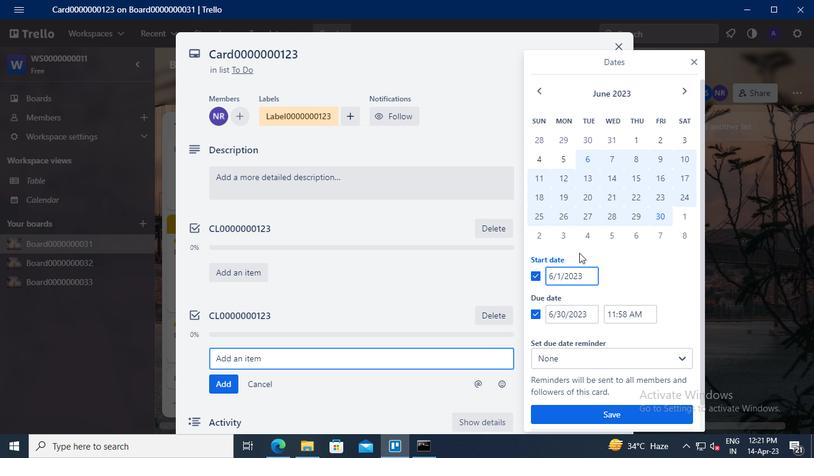 
Action: Keyboard Key.left
Screenshot: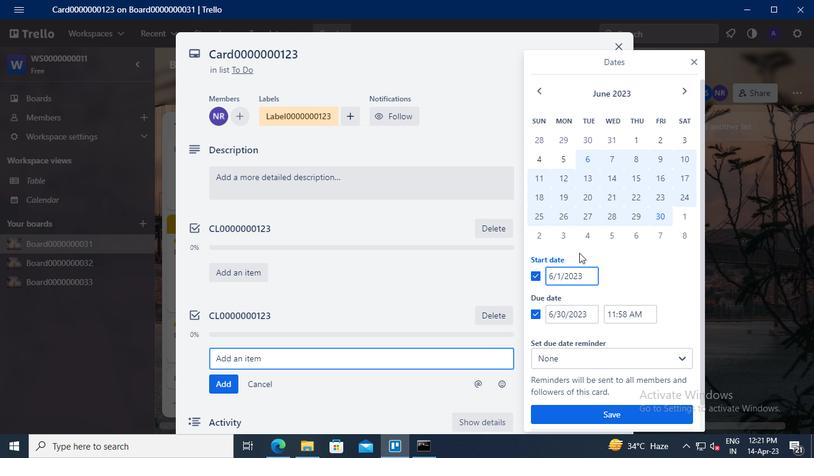 
Action: Keyboard Key.backspace
Screenshot: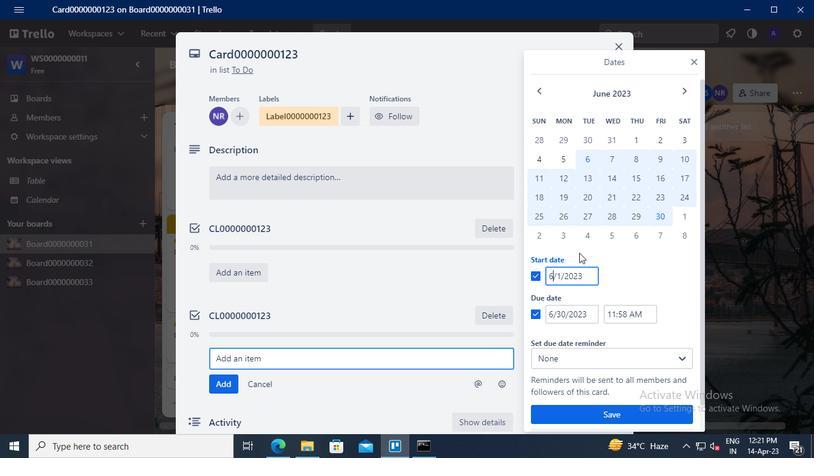 
Action: Keyboard <102>
Screenshot: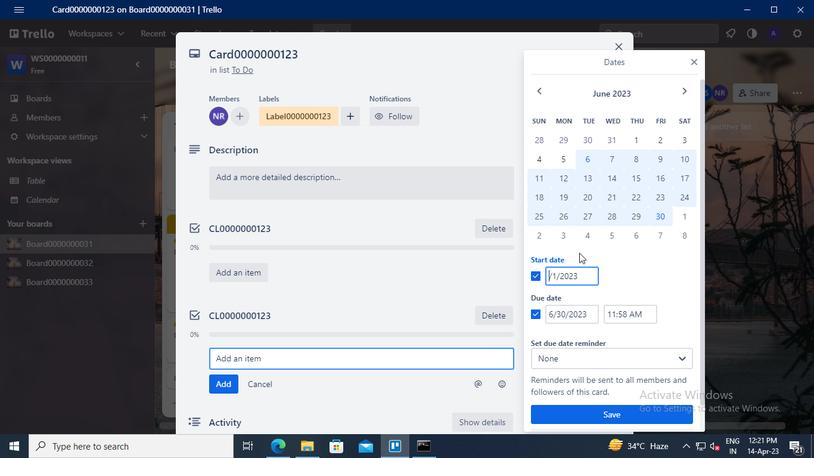 
Action: Mouse moved to (564, 312)
Screenshot: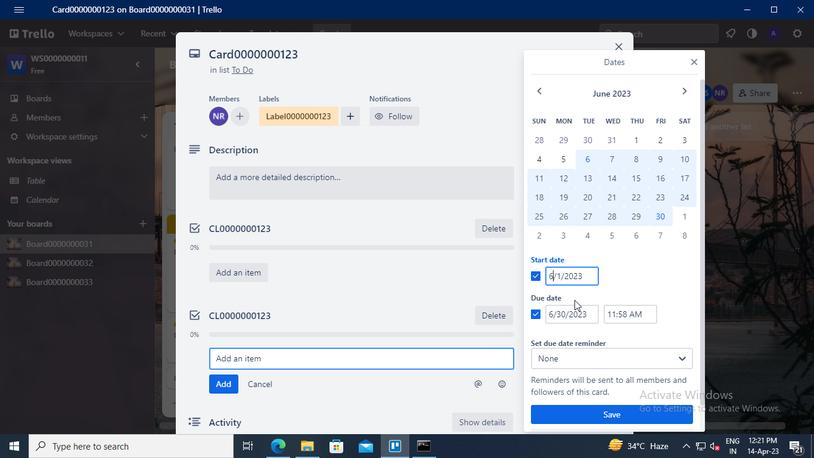 
Action: Mouse pressed left at (564, 312)
Screenshot: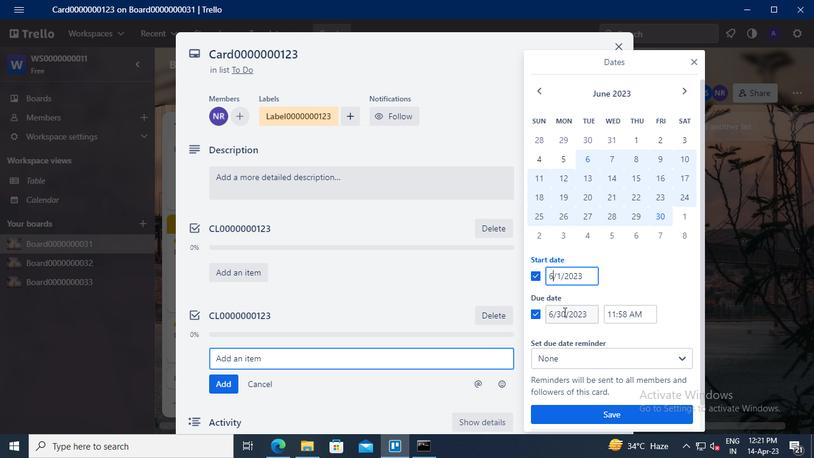 
Action: Mouse moved to (567, 289)
Screenshot: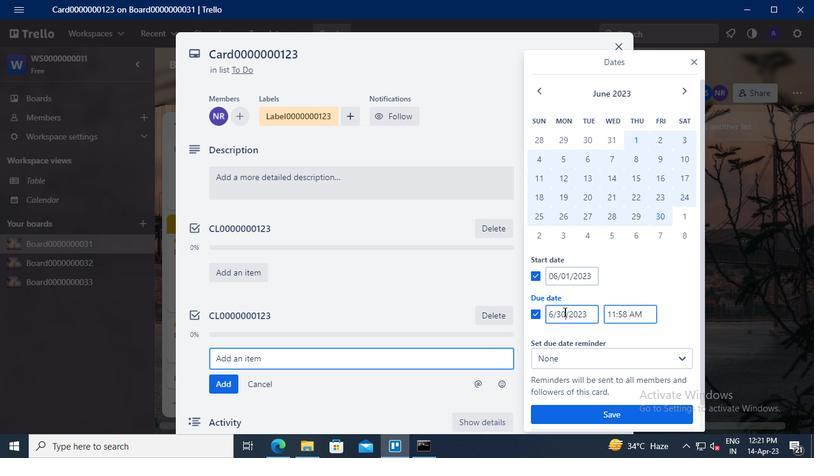 
Action: Keyboard Key.backspace
Screenshot: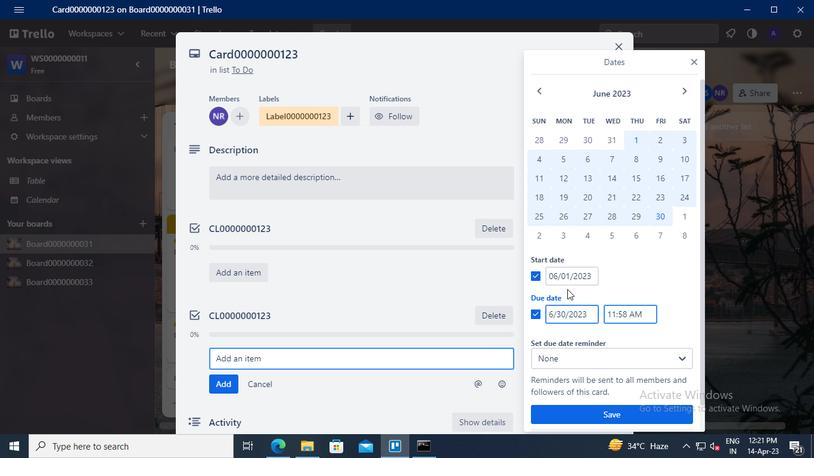 
Action: Keyboard Key.backspace
Screenshot: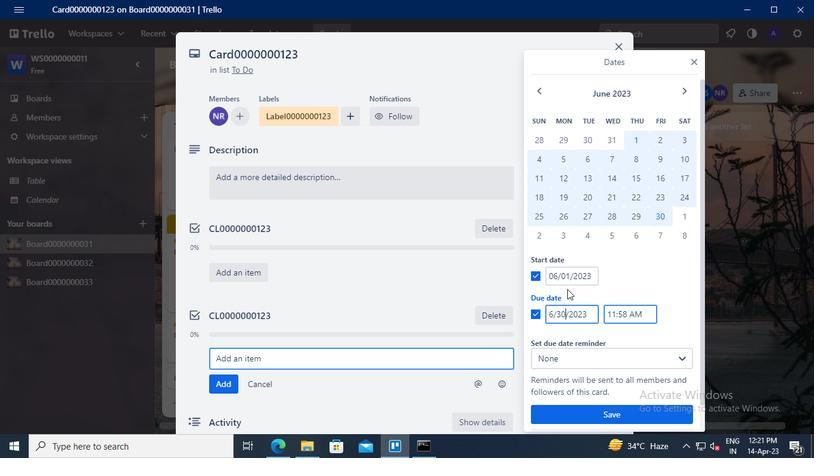 
Action: Keyboard <99>
Screenshot: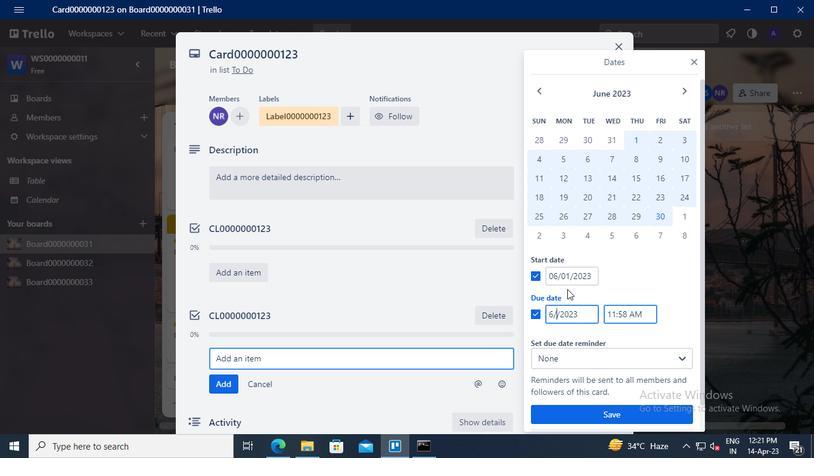 
Action: Keyboard <96>
Screenshot: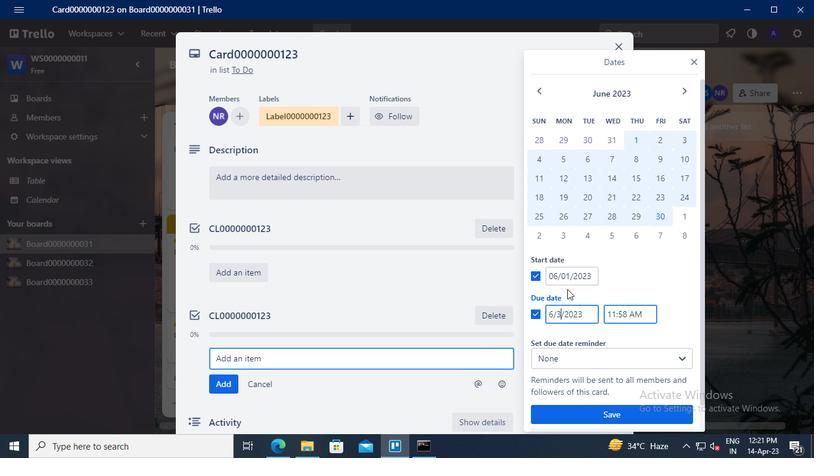 
Action: Keyboard Key.left
Screenshot: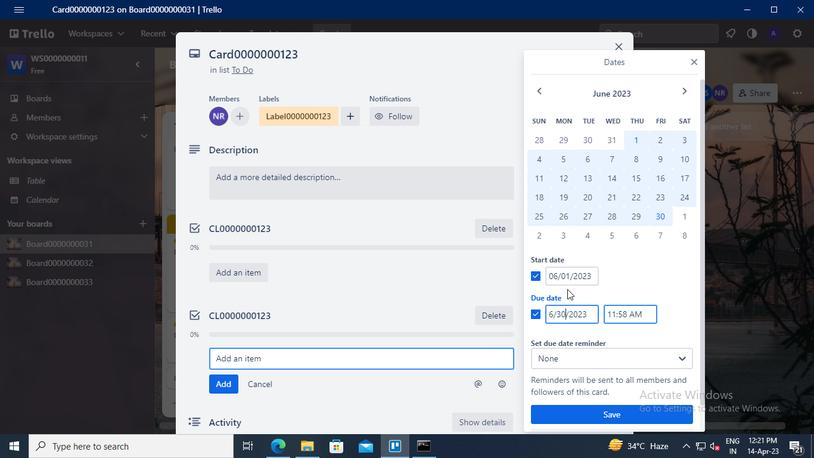 
Action: Keyboard Key.left
Screenshot: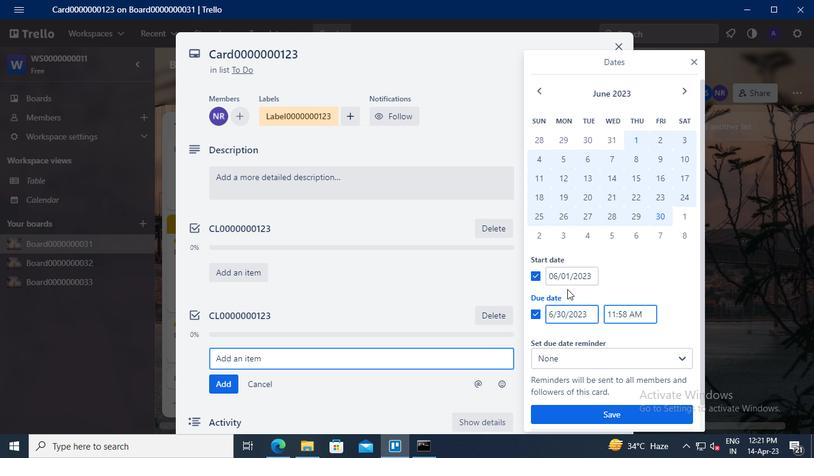 
Action: Keyboard Key.left
Screenshot: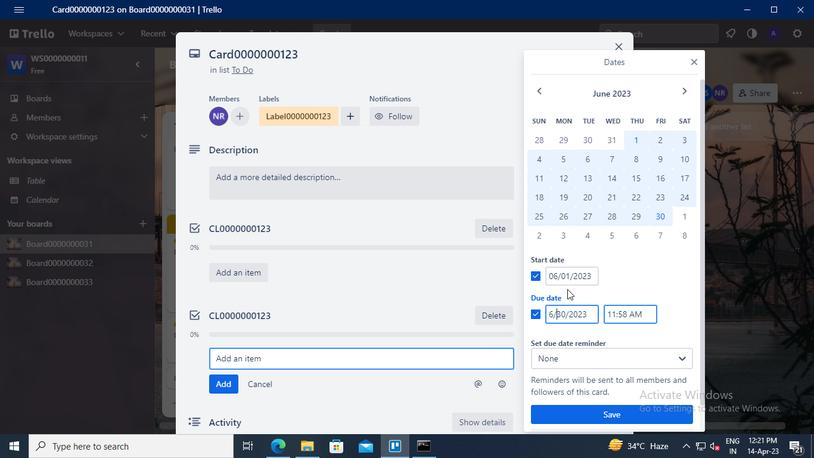 
Action: Keyboard Key.backspace
Screenshot: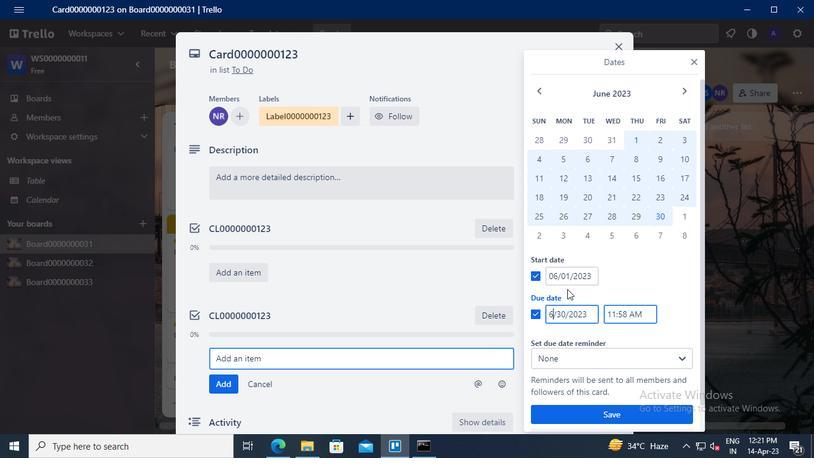
Action: Keyboard <102>
Screenshot: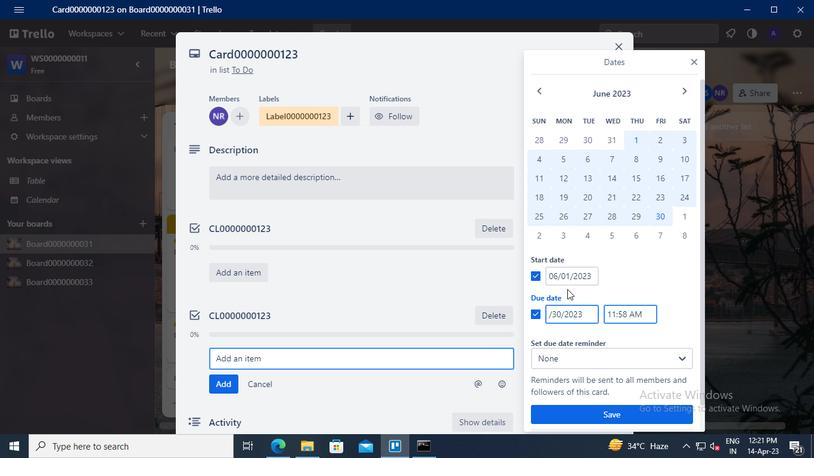 
Action: Mouse moved to (593, 418)
Screenshot: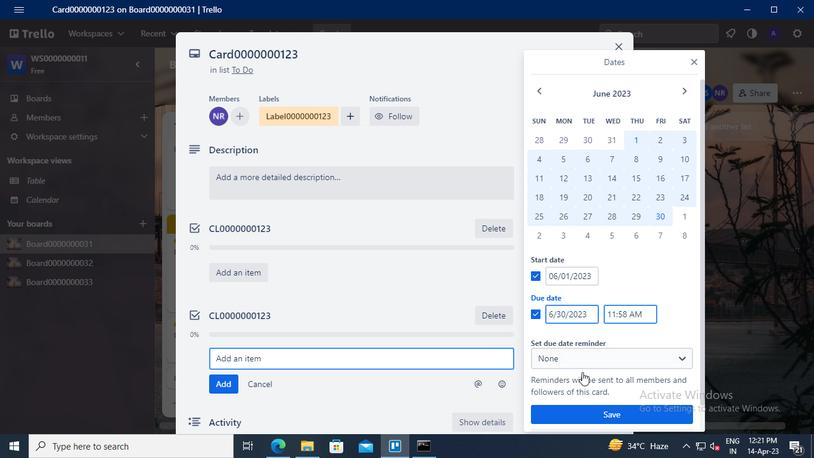 
Action: Mouse pressed left at (593, 418)
Screenshot: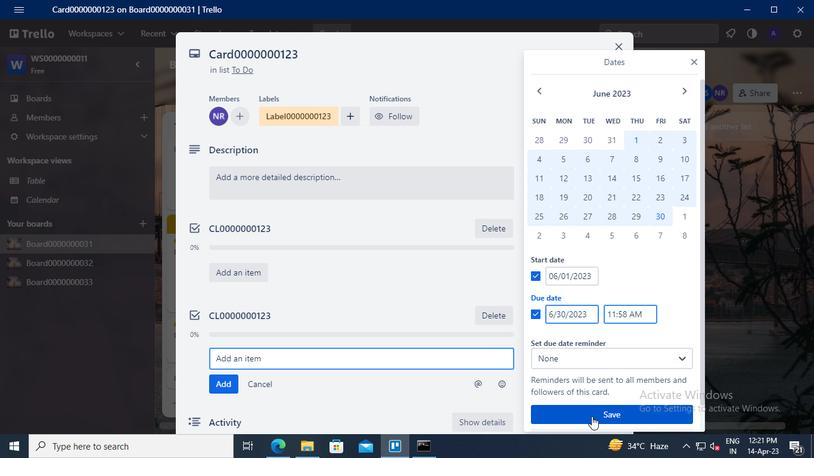 
Action: Mouse moved to (431, 456)
Screenshot: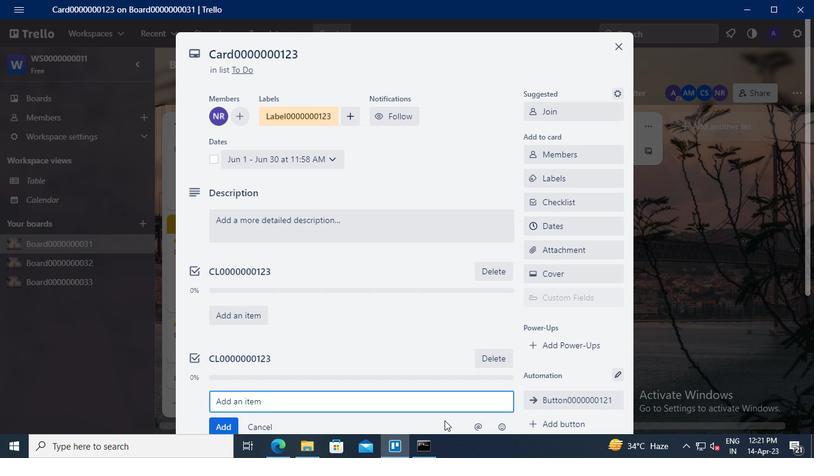 
Action: Mouse pressed left at (431, 456)
Screenshot: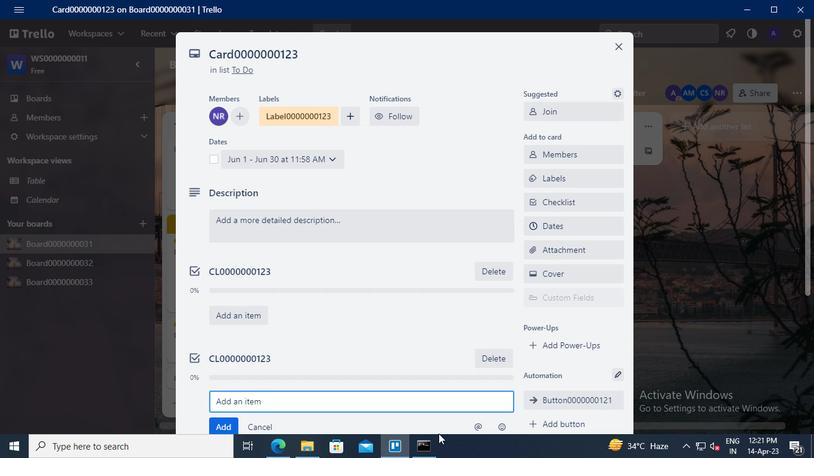 
Action: Mouse moved to (635, 75)
Screenshot: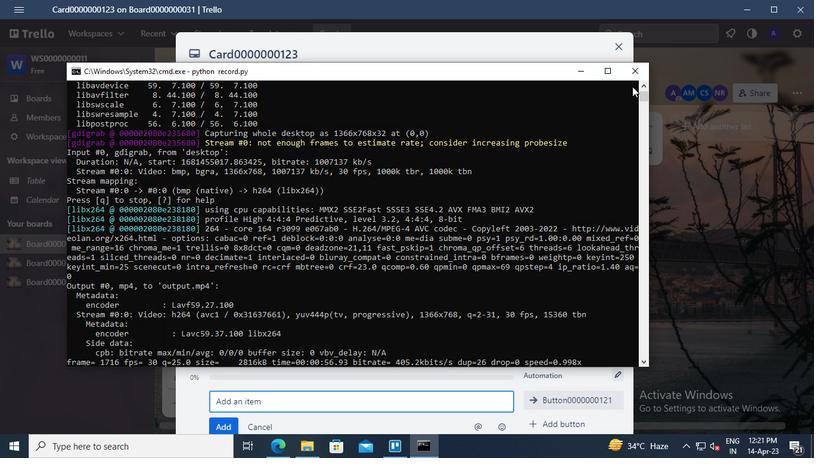 
Action: Mouse pressed left at (635, 75)
Screenshot: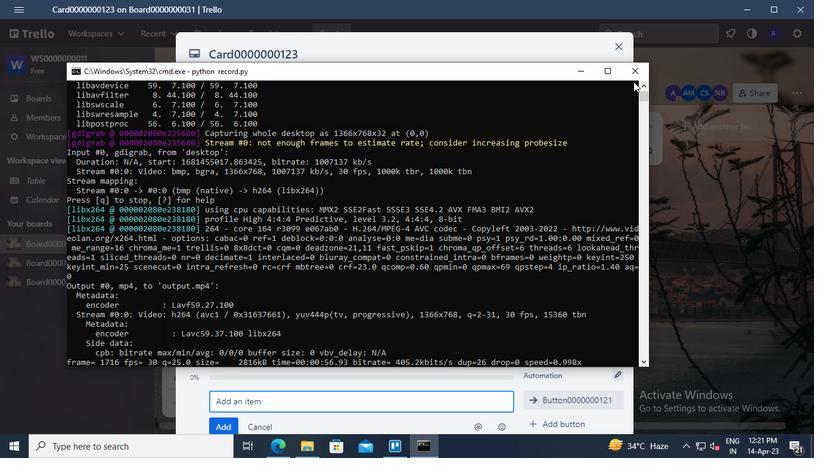 
